 Task: Look for space in Minas, Uruguay from 8th August, 2023 to 15th August, 2023 for 9 adults in price range Rs.10000 to Rs.14000. Place can be shared room with 5 bedrooms having 9 beds and 5 bathrooms. Property type can be house, flat, guest house. Amenities needed are: wifi, TV, free parkinig on premises, gym, breakfast. Booking option can be shelf check-in. Required host language is English.
Action: Mouse moved to (432, 108)
Screenshot: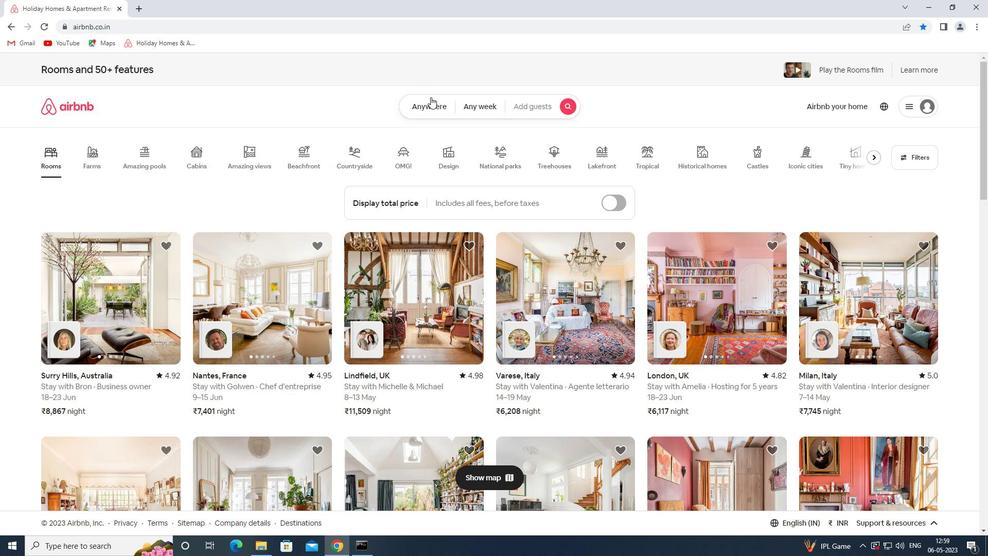 
Action: Mouse pressed left at (432, 108)
Screenshot: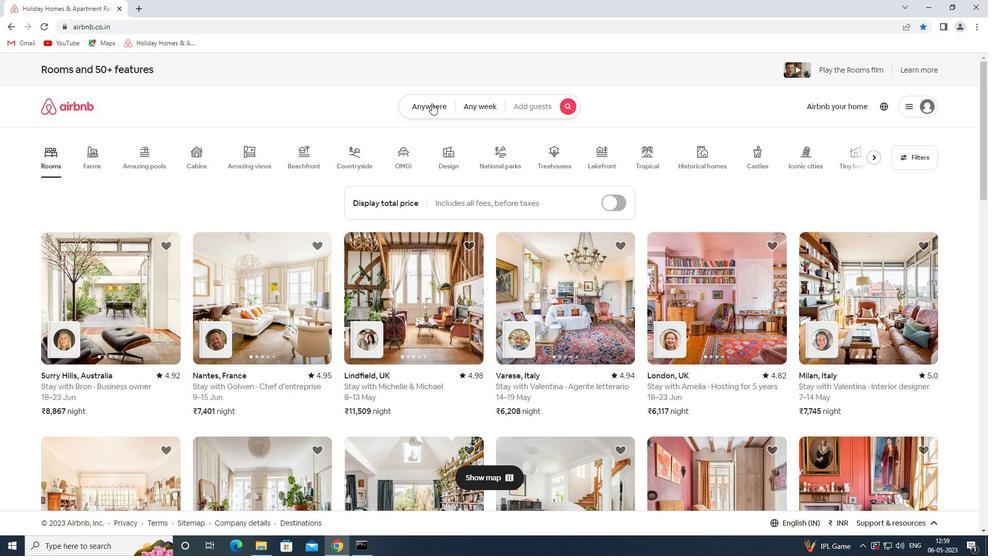 
Action: Mouse moved to (336, 150)
Screenshot: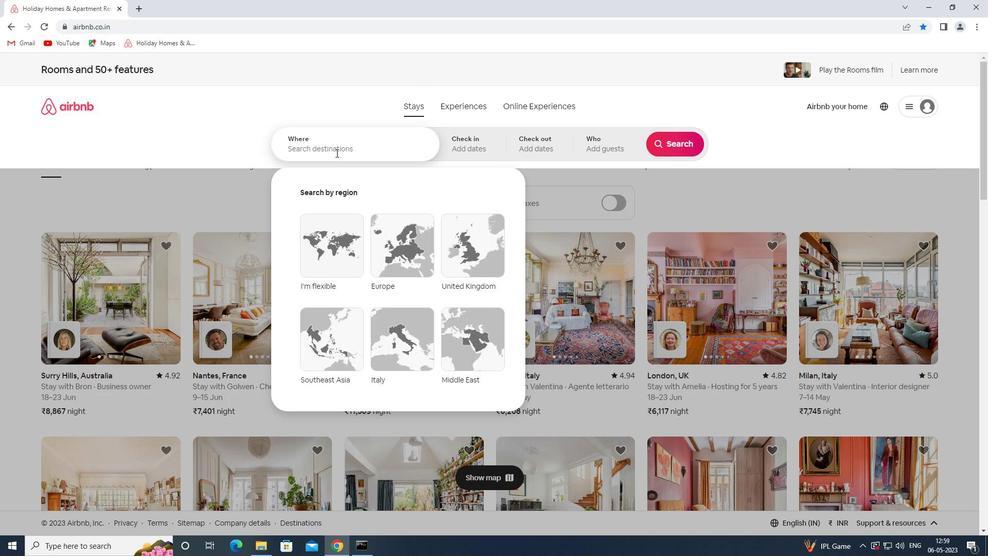 
Action: Mouse pressed left at (336, 150)
Screenshot: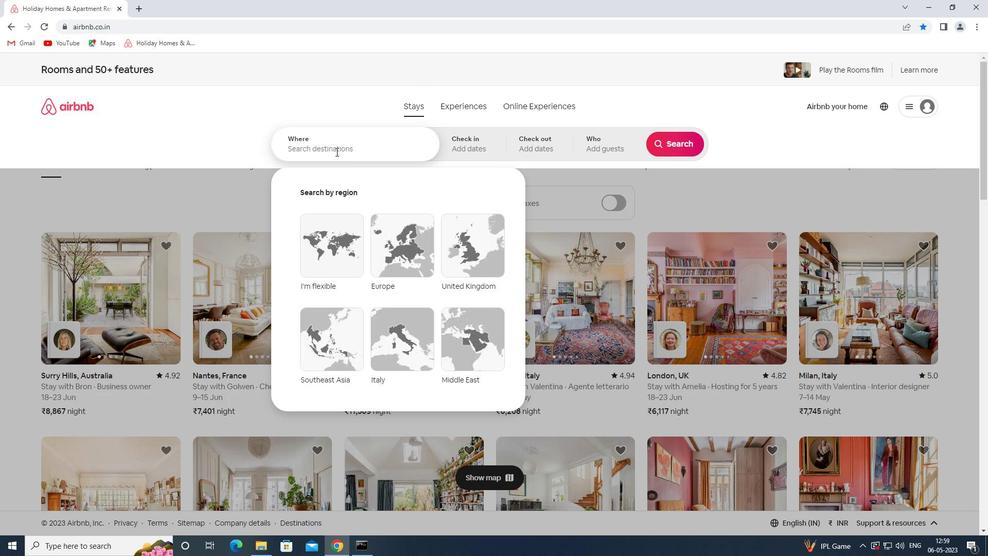 
Action: Key pressed minas<Key.space>uruguay<Key.space><Key.enter>
Screenshot: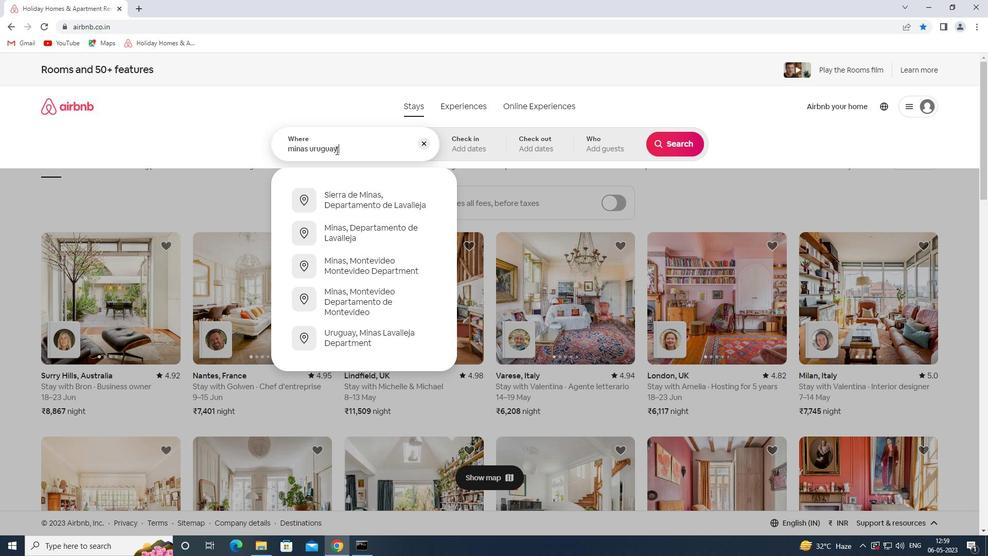 
Action: Mouse moved to (667, 217)
Screenshot: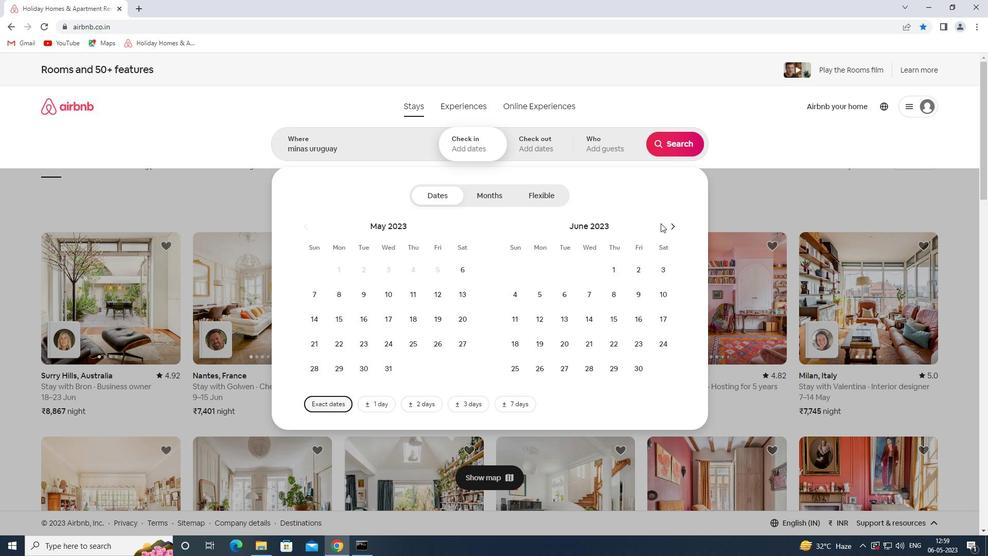 
Action: Mouse pressed left at (667, 217)
Screenshot: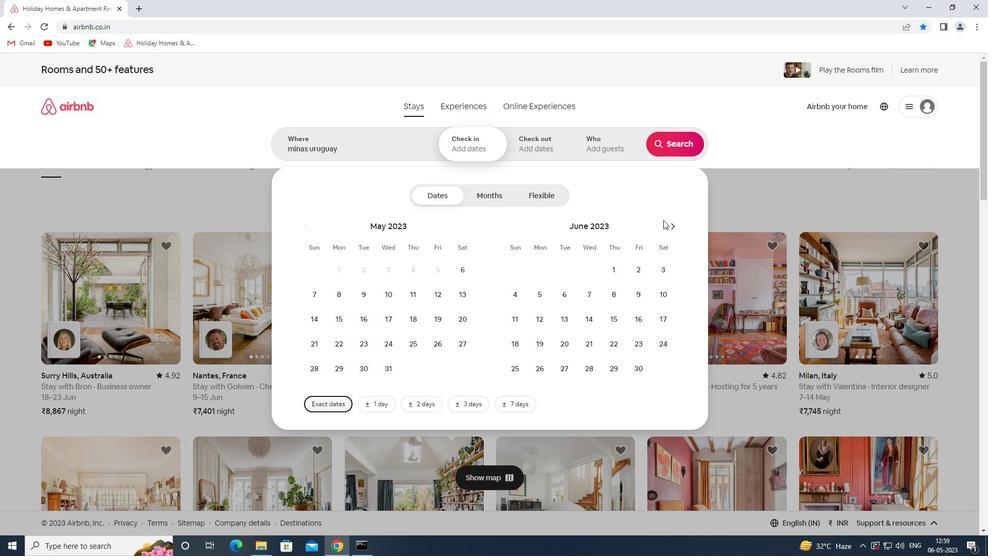 
Action: Mouse moved to (674, 223)
Screenshot: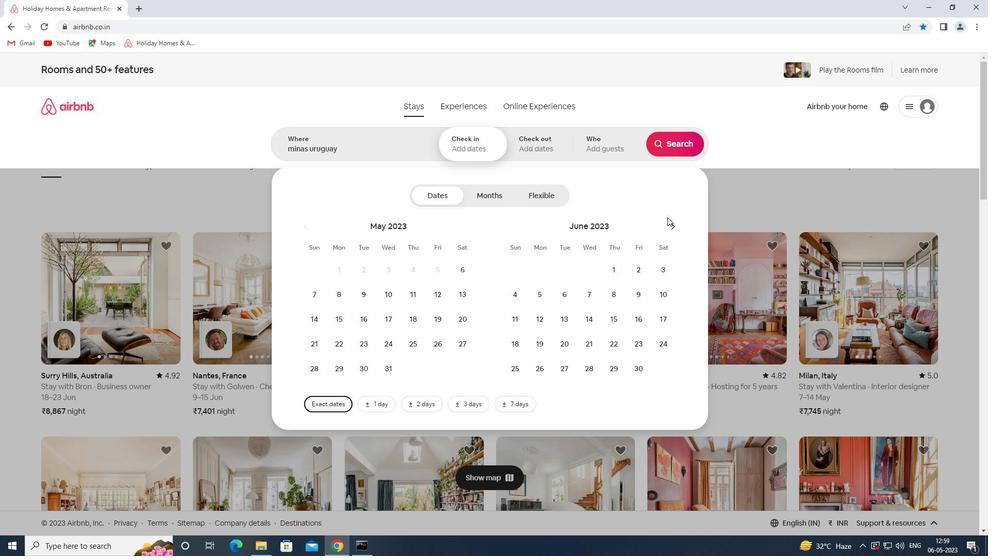 
Action: Mouse pressed left at (674, 223)
Screenshot: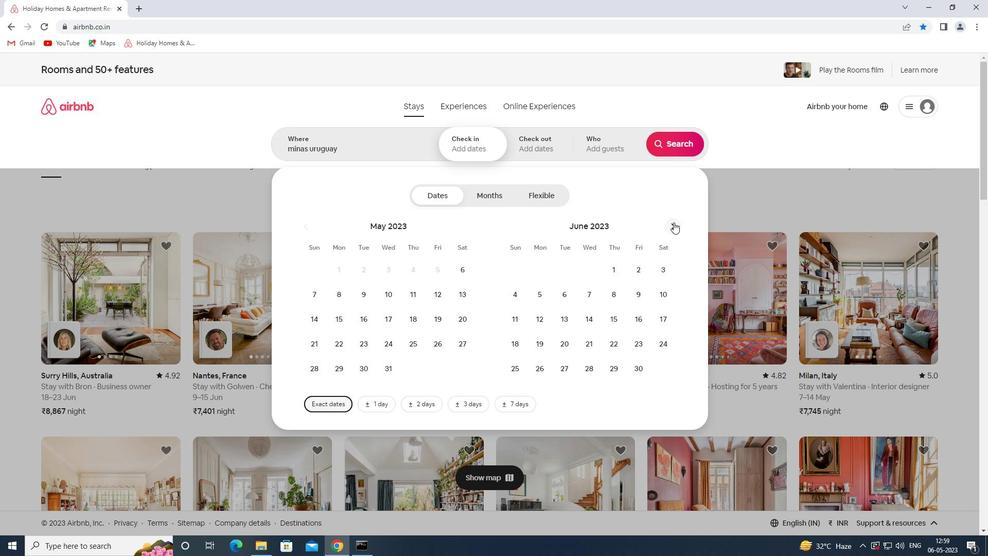 
Action: Mouse pressed left at (674, 223)
Screenshot: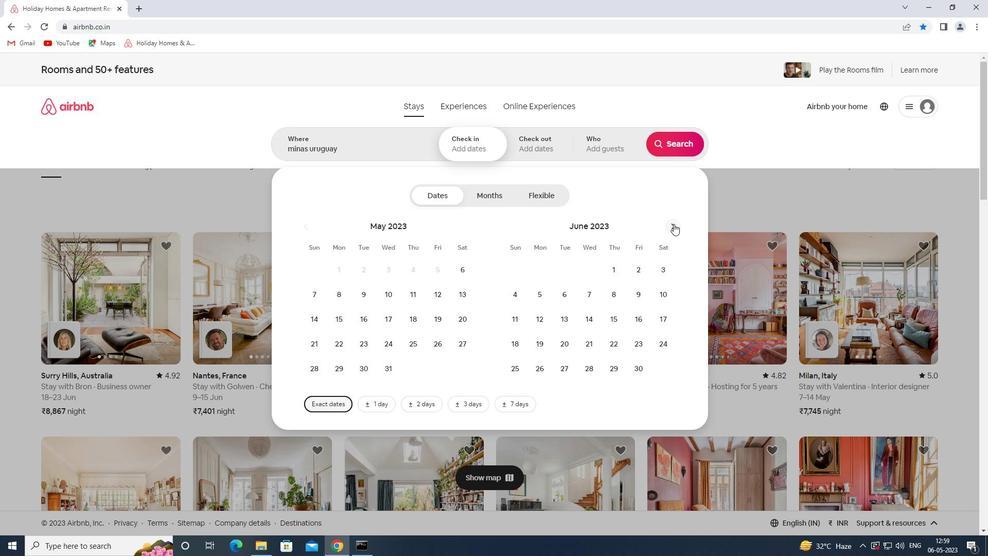 
Action: Mouse moved to (567, 298)
Screenshot: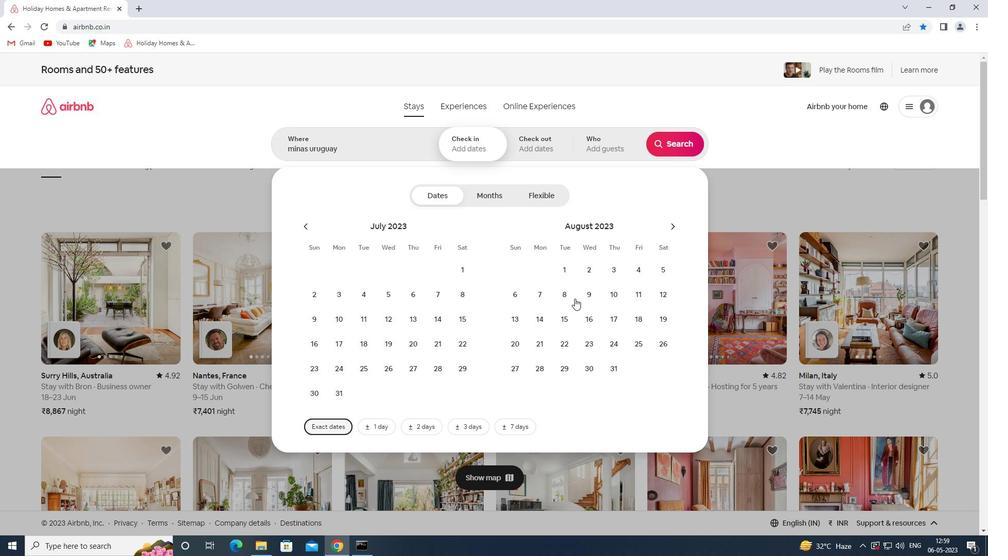 
Action: Mouse pressed left at (567, 298)
Screenshot: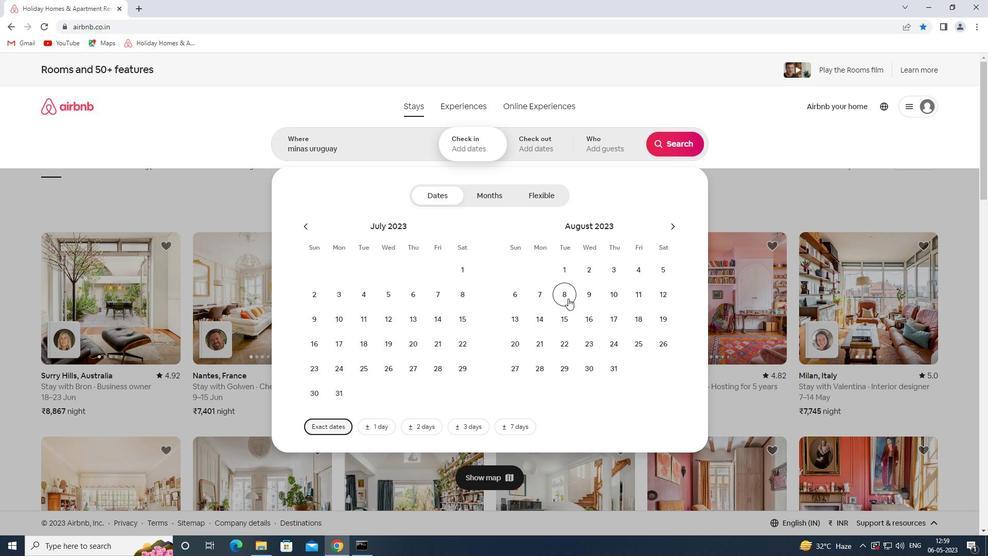 
Action: Mouse moved to (571, 321)
Screenshot: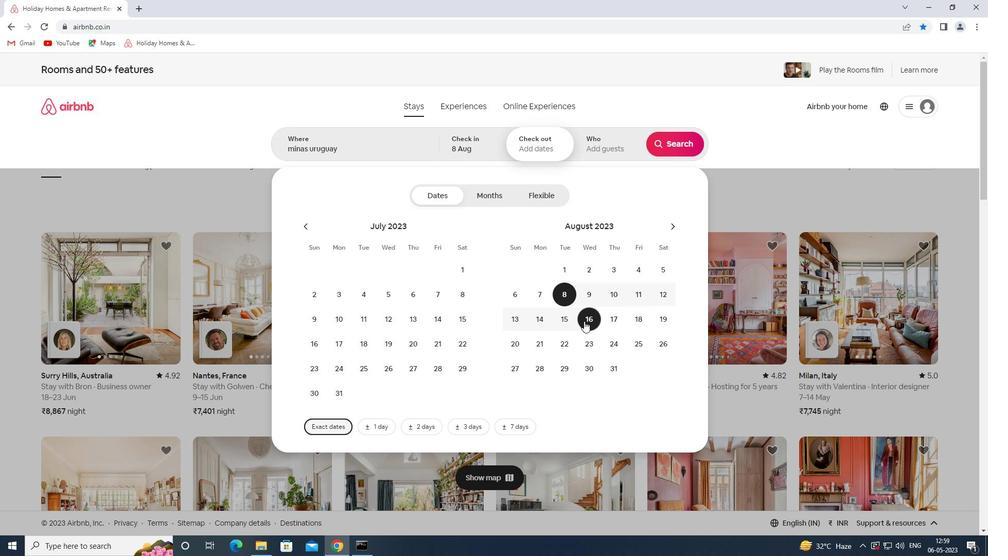 
Action: Mouse pressed left at (571, 321)
Screenshot: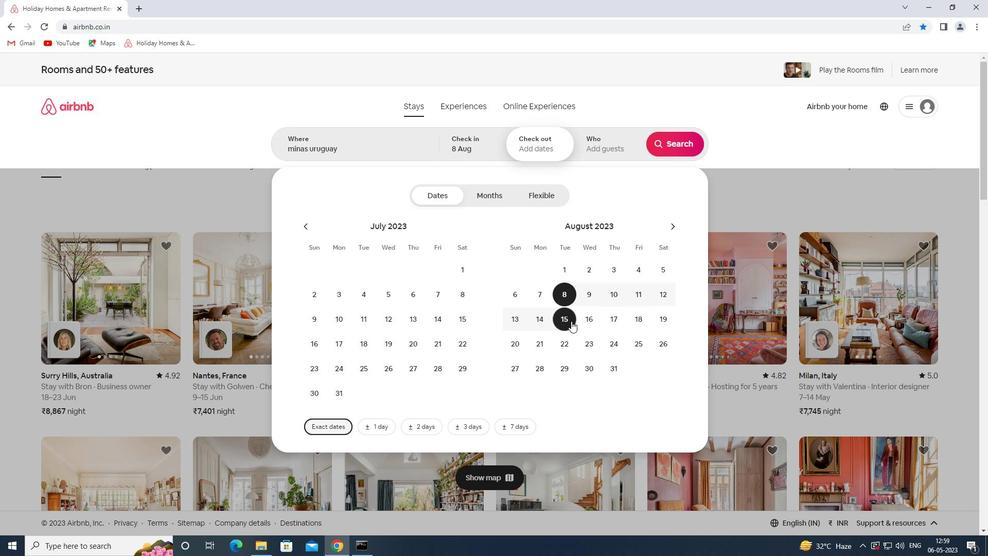 
Action: Mouse moved to (610, 149)
Screenshot: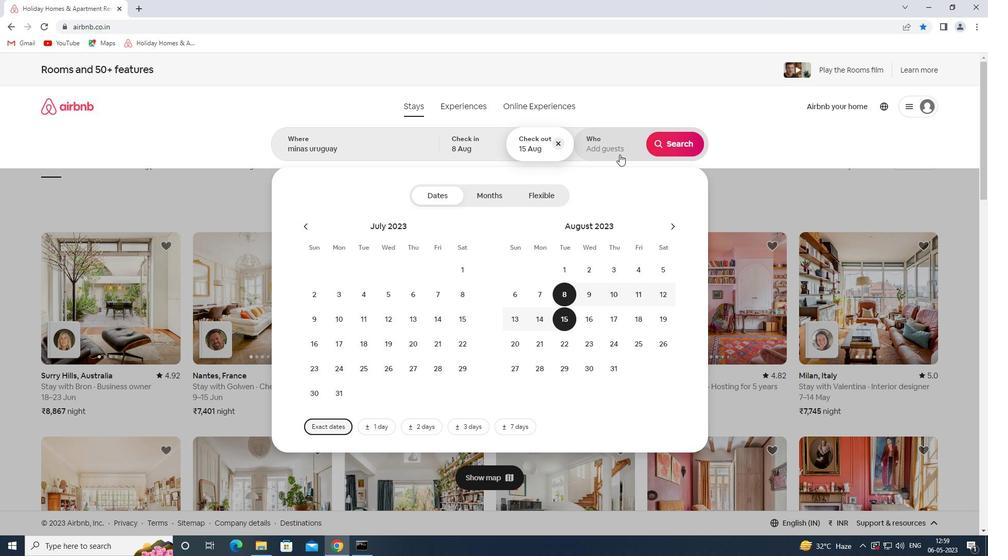 
Action: Mouse pressed left at (610, 149)
Screenshot: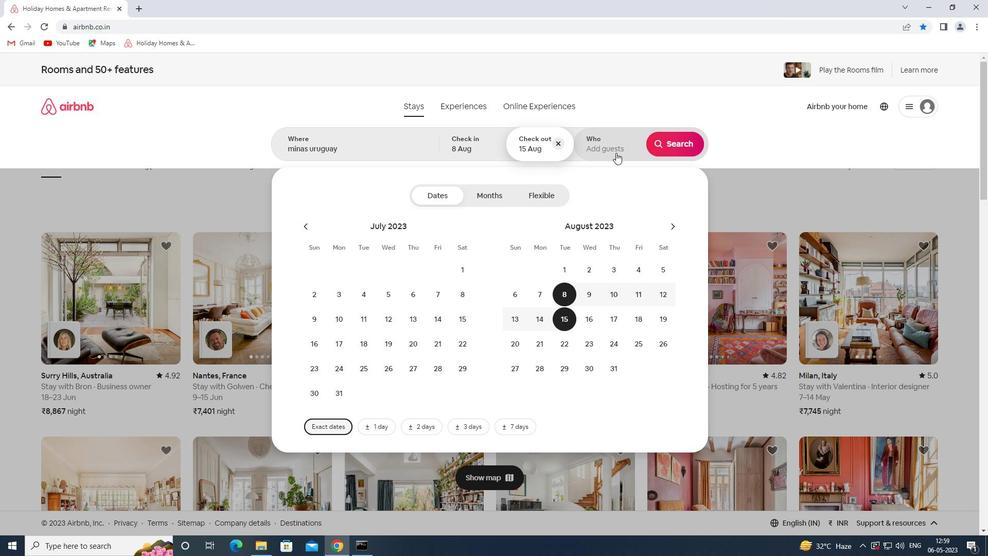 
Action: Mouse moved to (678, 204)
Screenshot: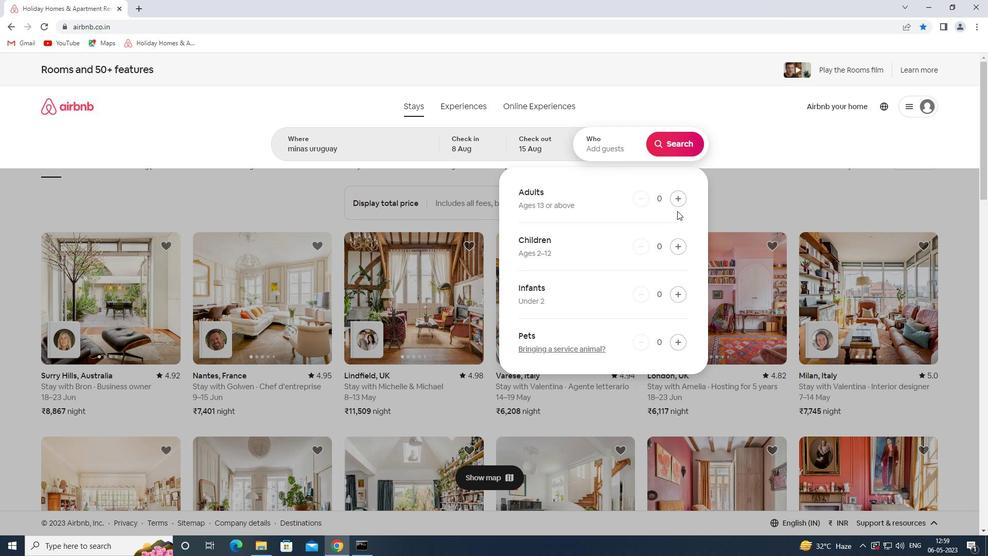 
Action: Mouse pressed left at (678, 204)
Screenshot: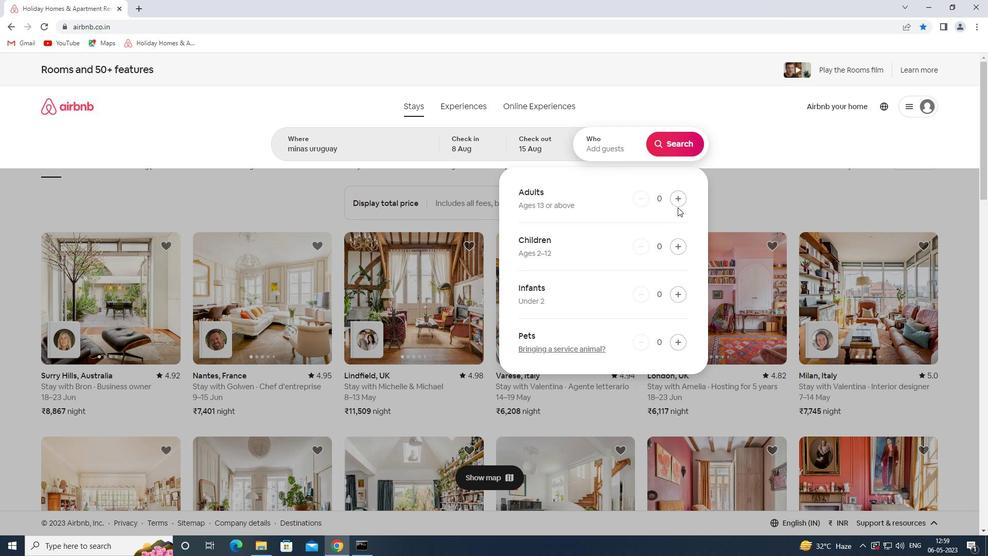 
Action: Mouse moved to (679, 203)
Screenshot: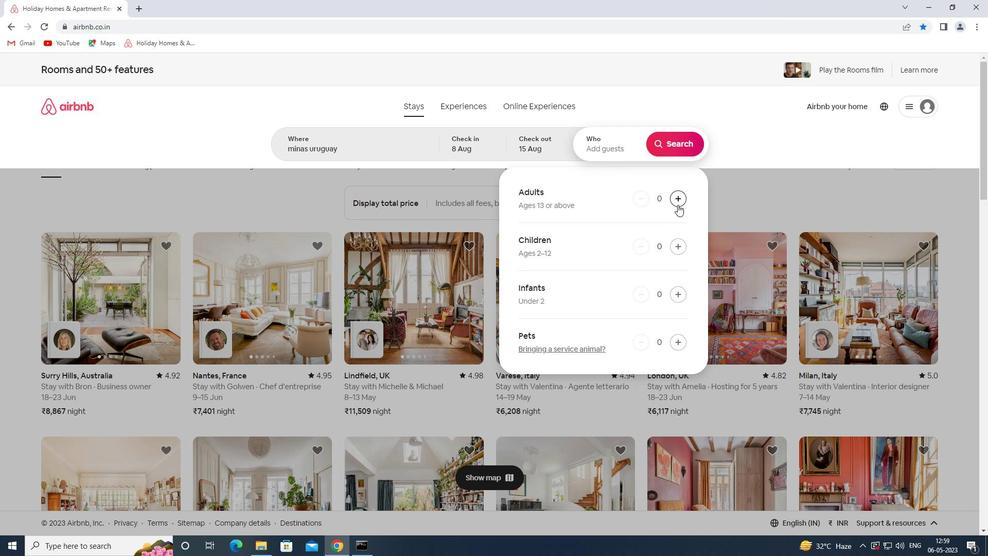 
Action: Mouse pressed left at (679, 203)
Screenshot: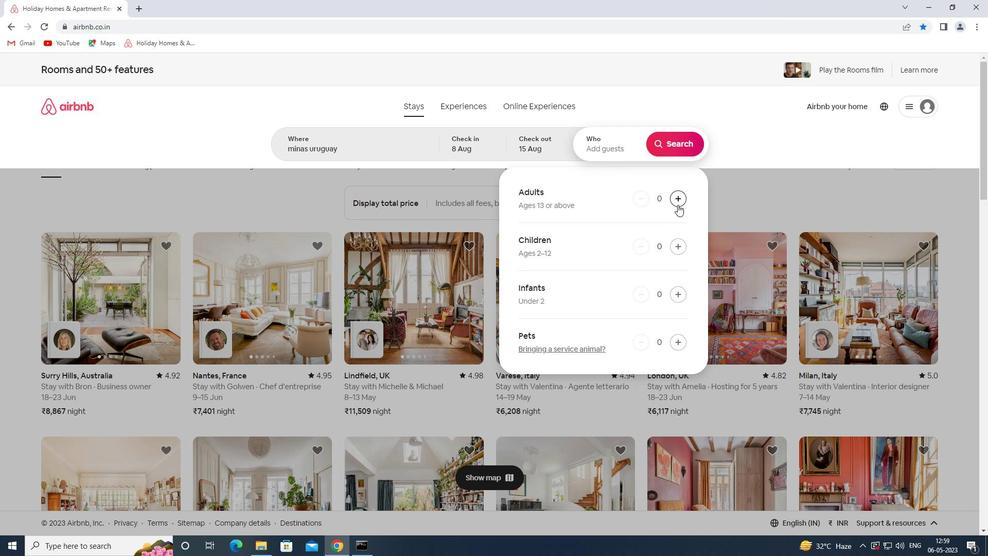 
Action: Mouse pressed left at (679, 203)
Screenshot: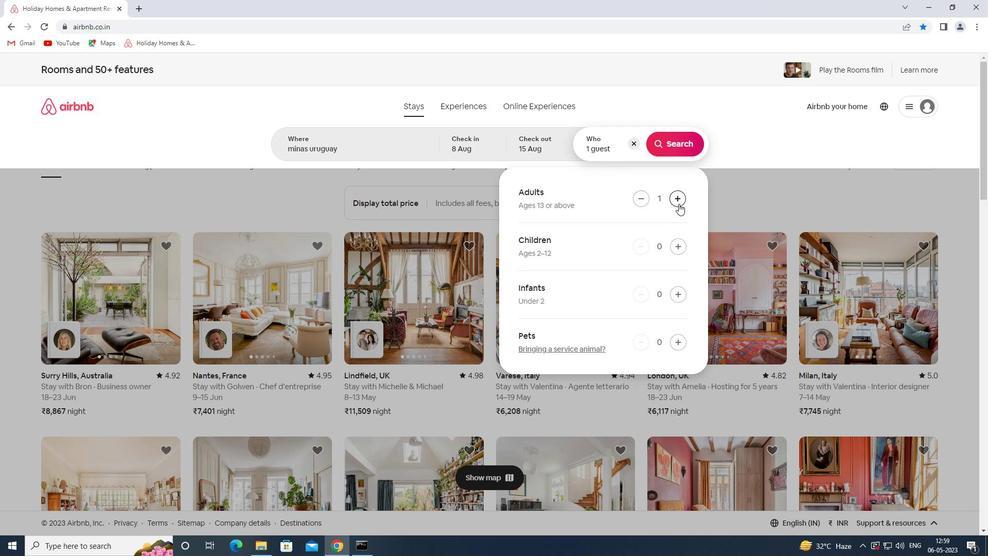 
Action: Mouse pressed left at (679, 203)
Screenshot: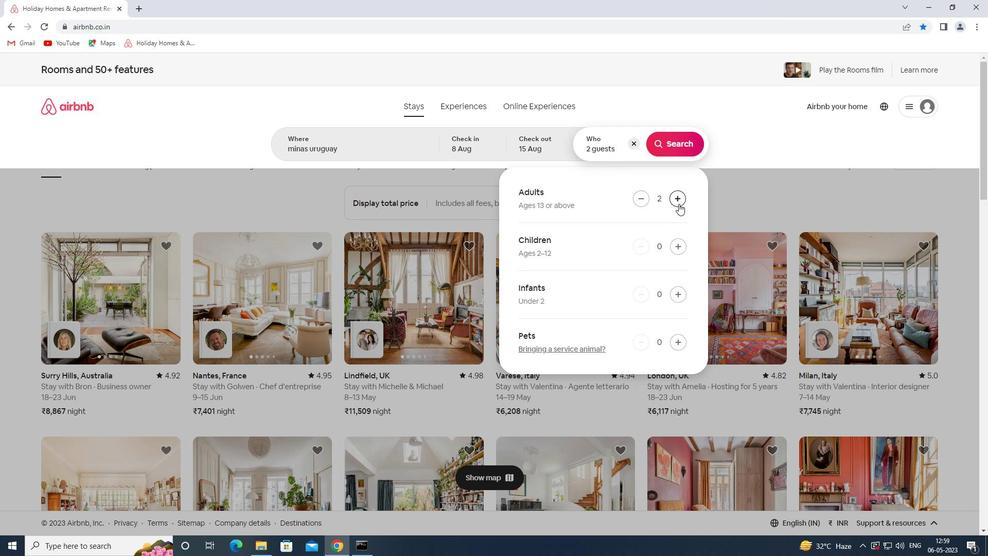 
Action: Mouse pressed left at (679, 203)
Screenshot: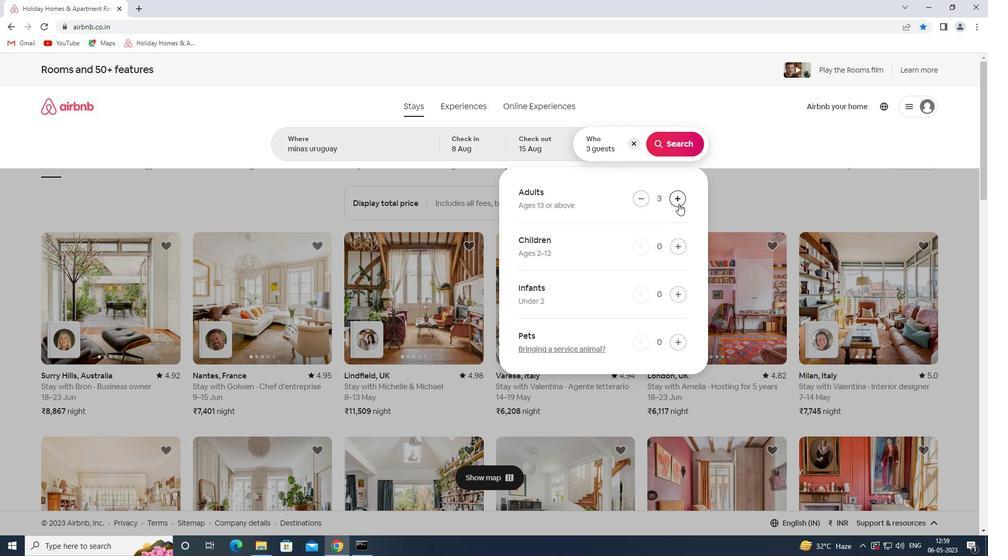 
Action: Mouse pressed left at (679, 203)
Screenshot: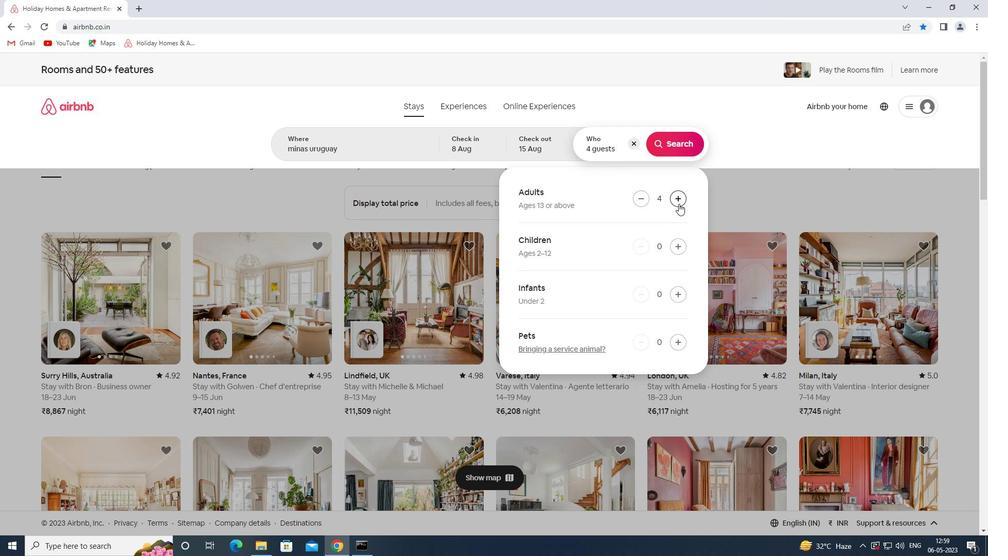 
Action: Mouse pressed left at (679, 203)
Screenshot: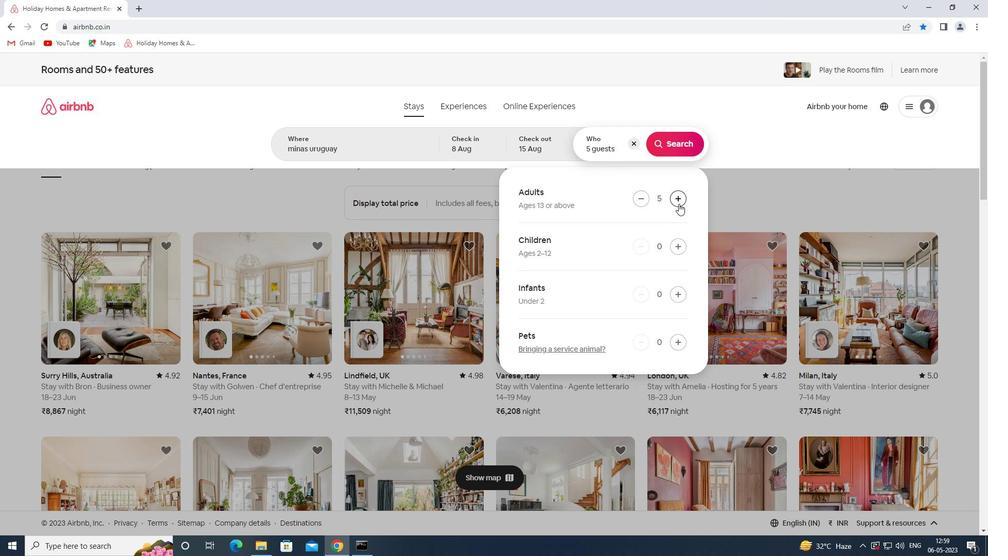 
Action: Mouse pressed left at (679, 203)
Screenshot: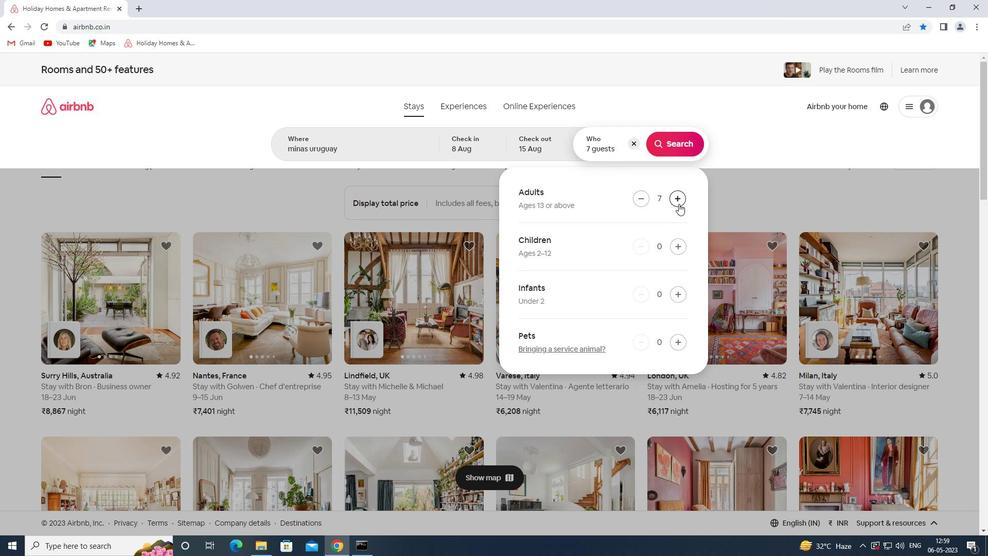 
Action: Mouse pressed left at (679, 203)
Screenshot: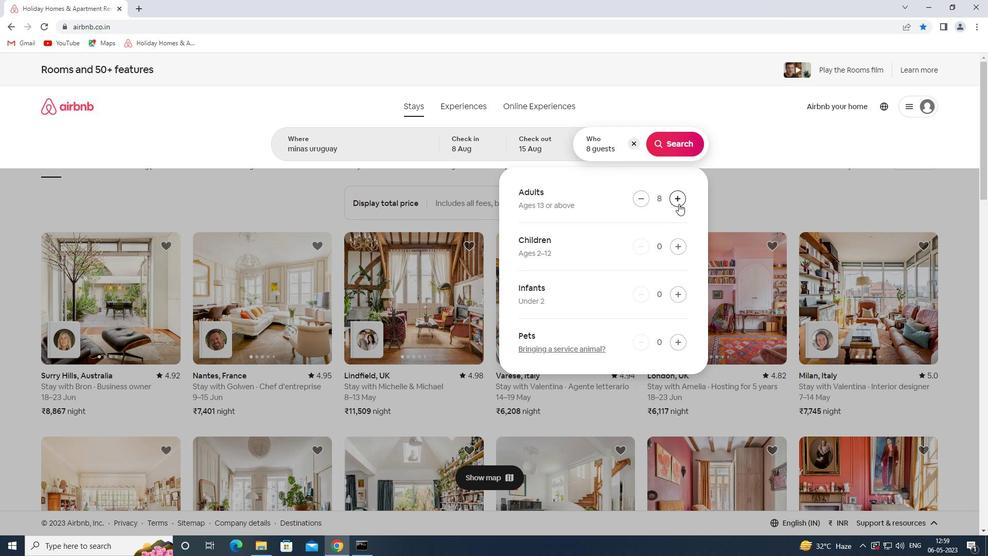 
Action: Mouse moved to (678, 144)
Screenshot: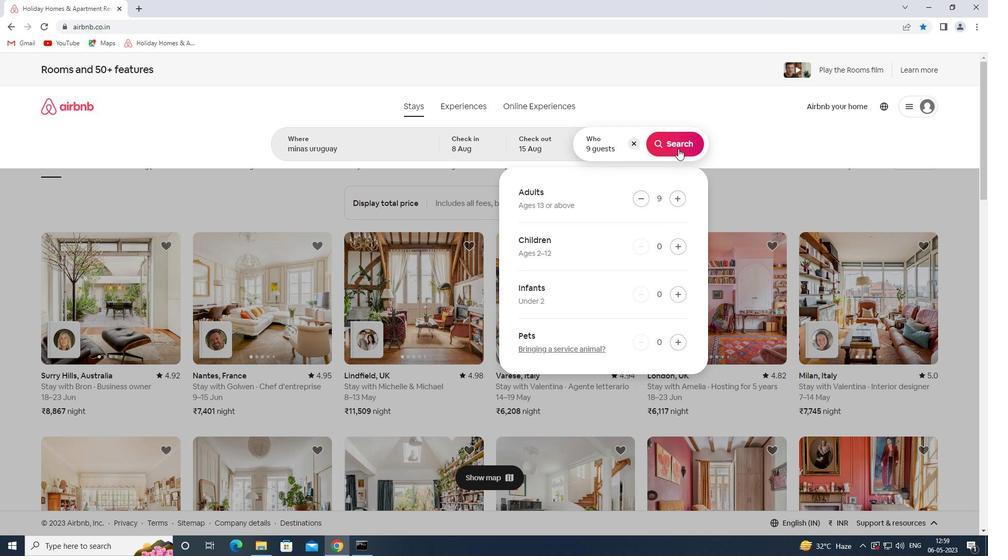 
Action: Mouse pressed left at (678, 144)
Screenshot: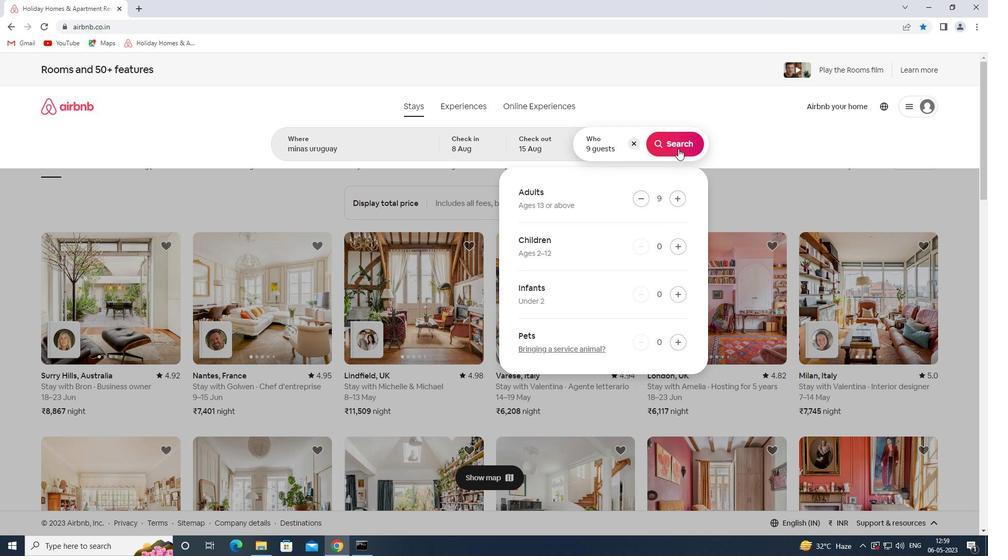 
Action: Mouse moved to (951, 116)
Screenshot: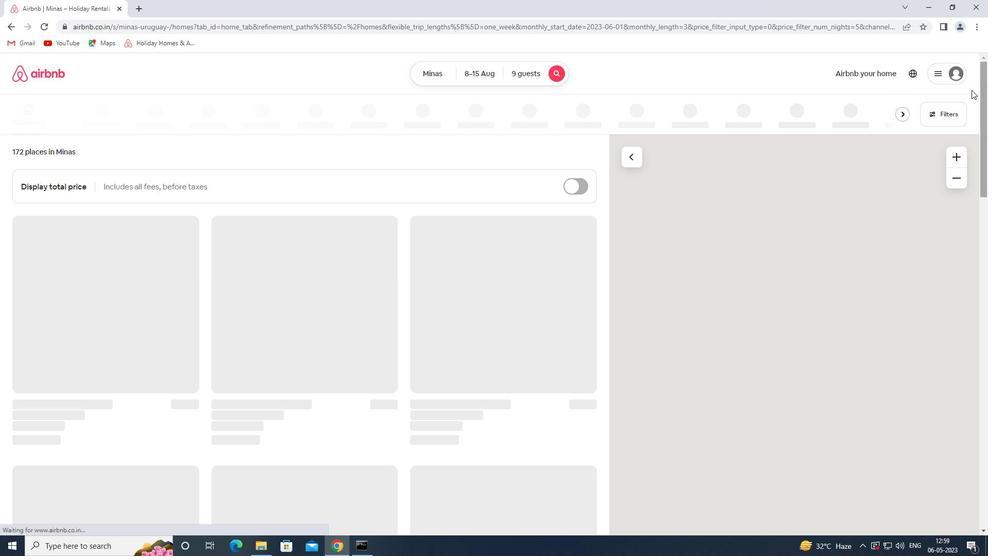 
Action: Mouse pressed left at (951, 116)
Screenshot: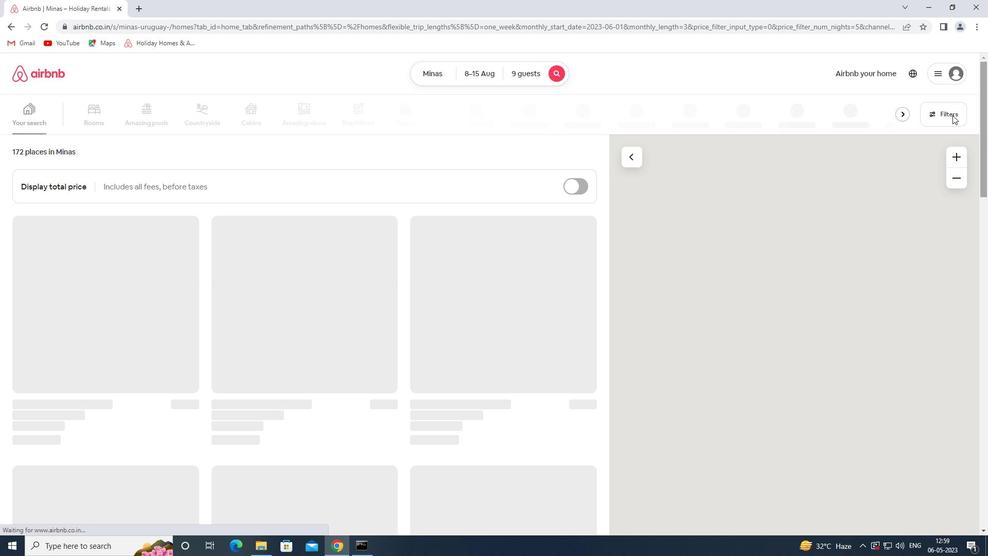 
Action: Mouse moved to (352, 366)
Screenshot: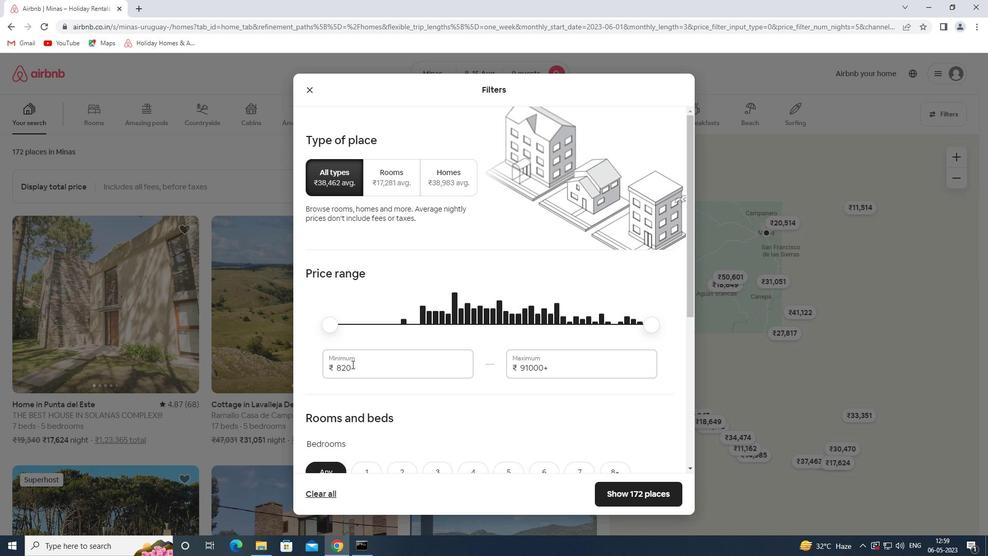 
Action: Mouse pressed left at (352, 366)
Screenshot: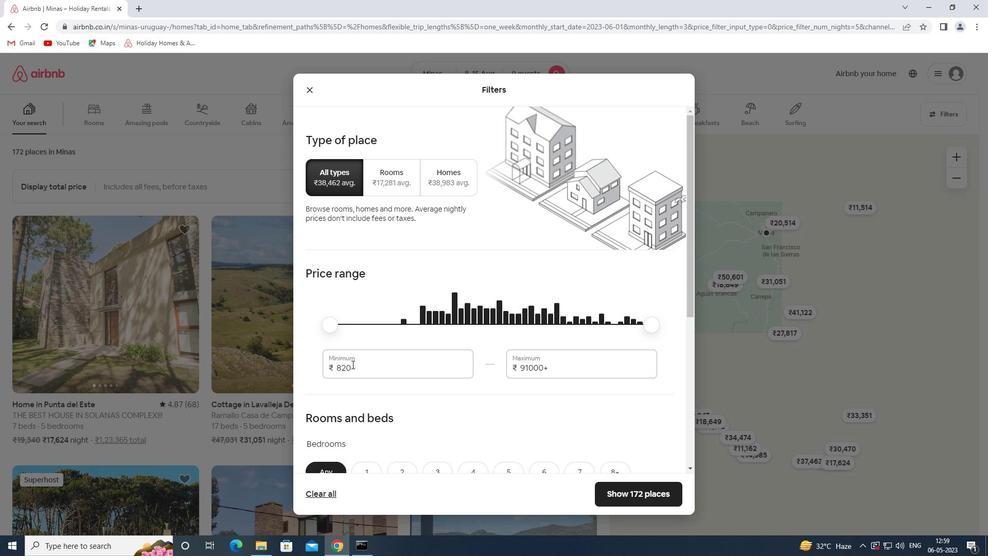 
Action: Mouse pressed left at (352, 366)
Screenshot: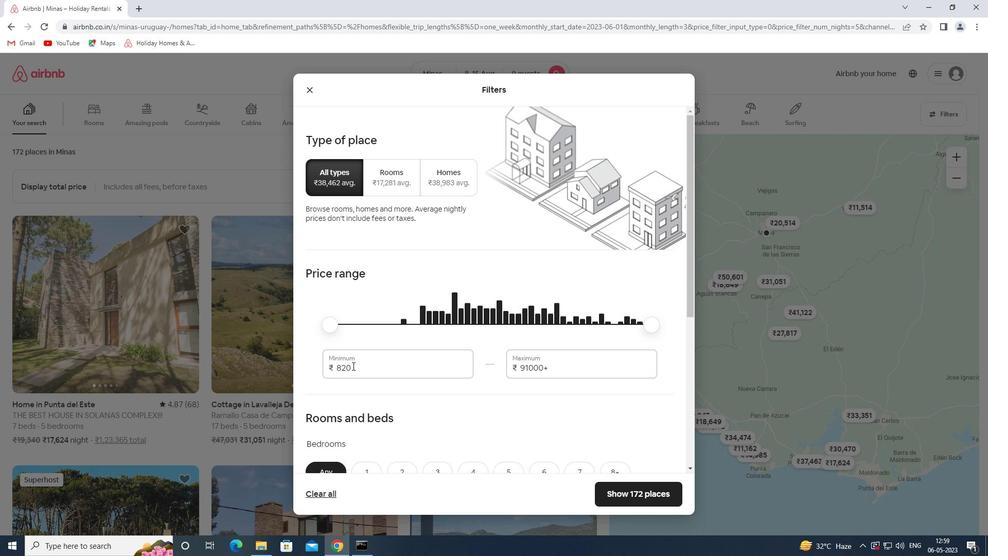 
Action: Key pressed 10000<Key.tab>14000
Screenshot: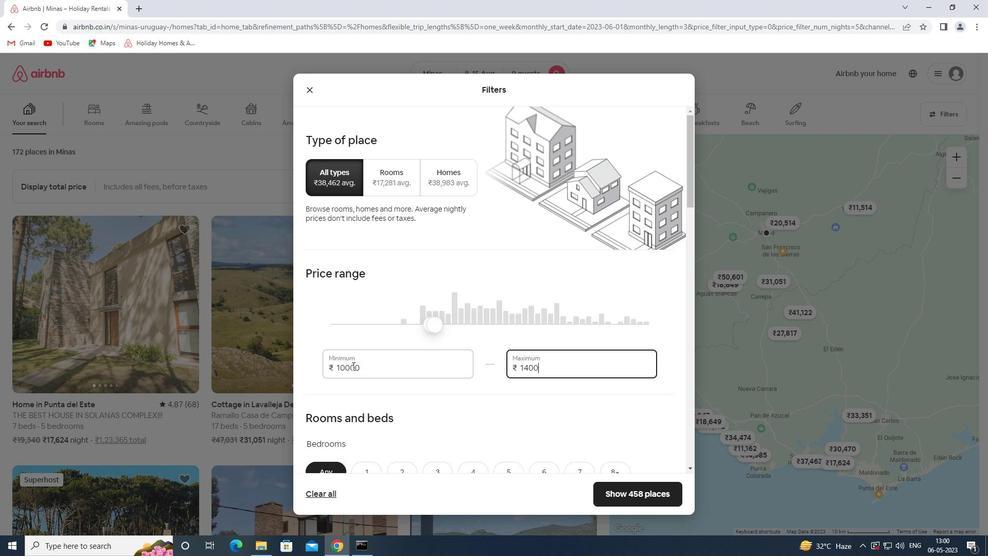 
Action: Mouse moved to (432, 409)
Screenshot: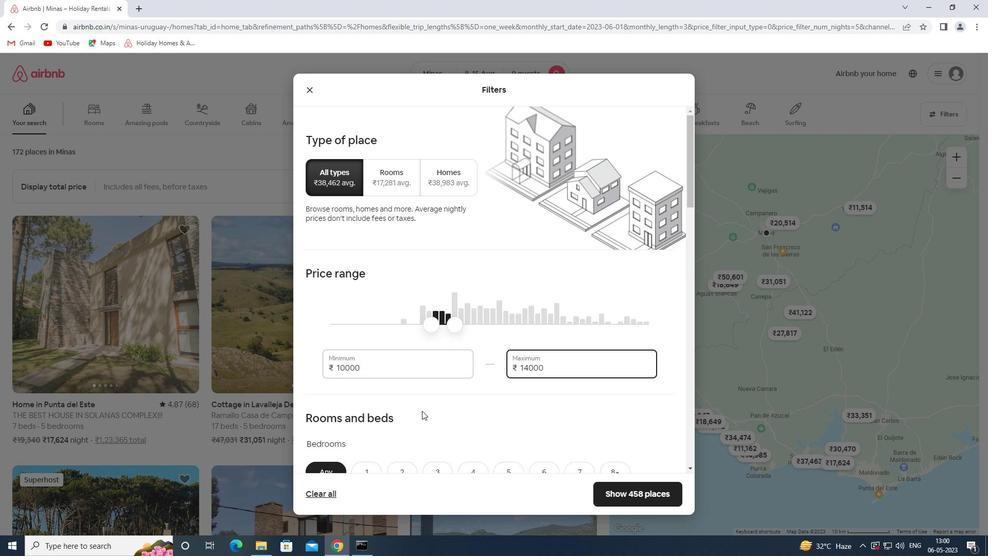 
Action: Mouse scrolled (432, 409) with delta (0, 0)
Screenshot: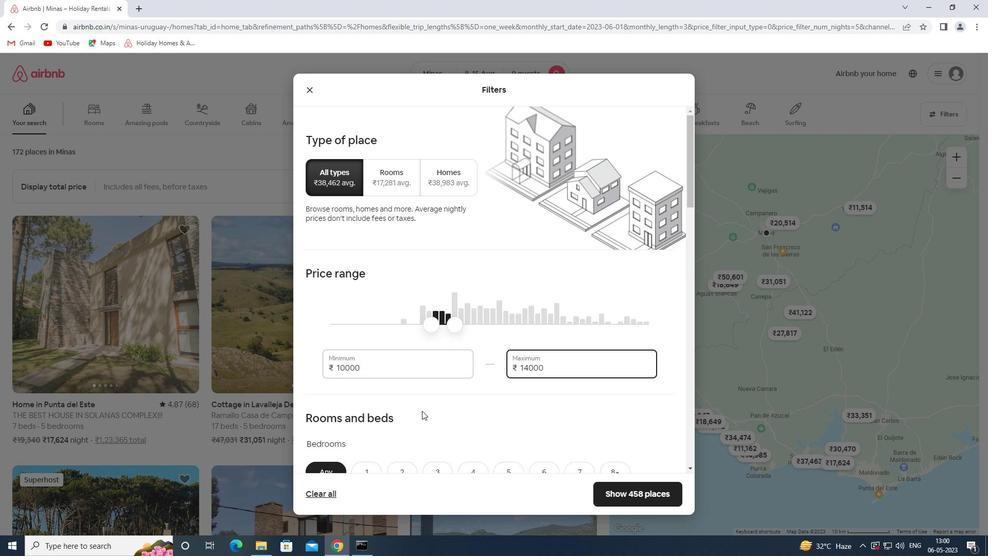 
Action: Mouse moved to (438, 406)
Screenshot: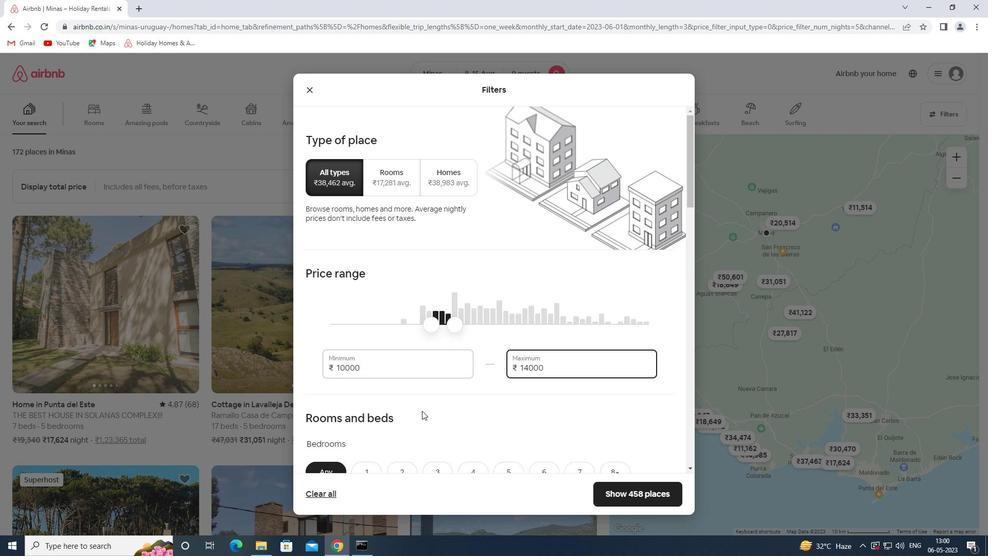 
Action: Mouse scrolled (438, 406) with delta (0, 0)
Screenshot: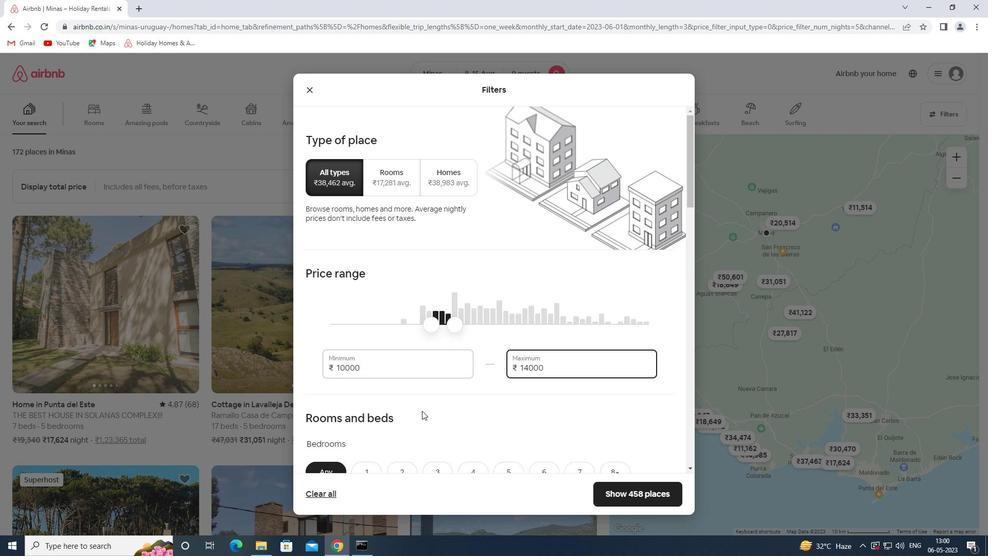 
Action: Mouse moved to (441, 406)
Screenshot: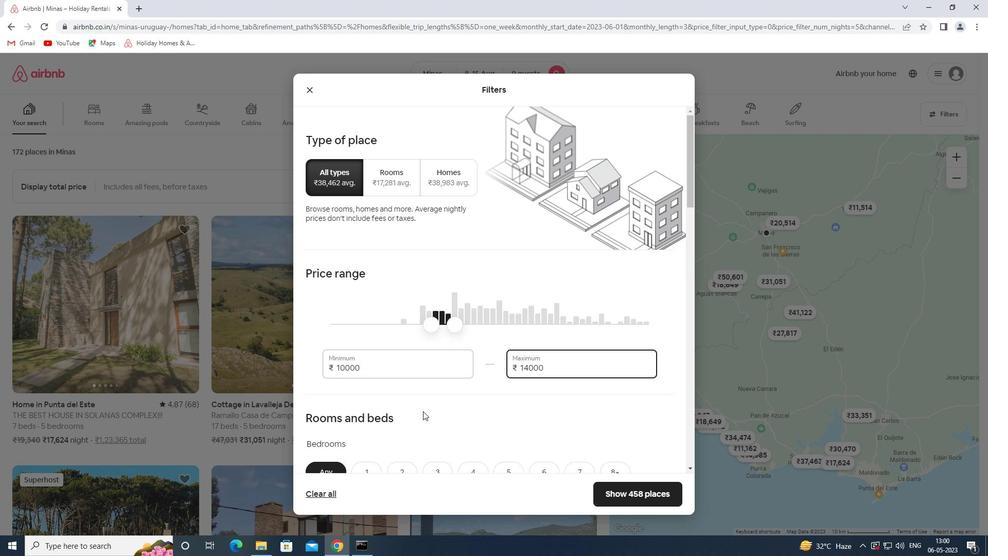 
Action: Mouse scrolled (441, 405) with delta (0, 0)
Screenshot: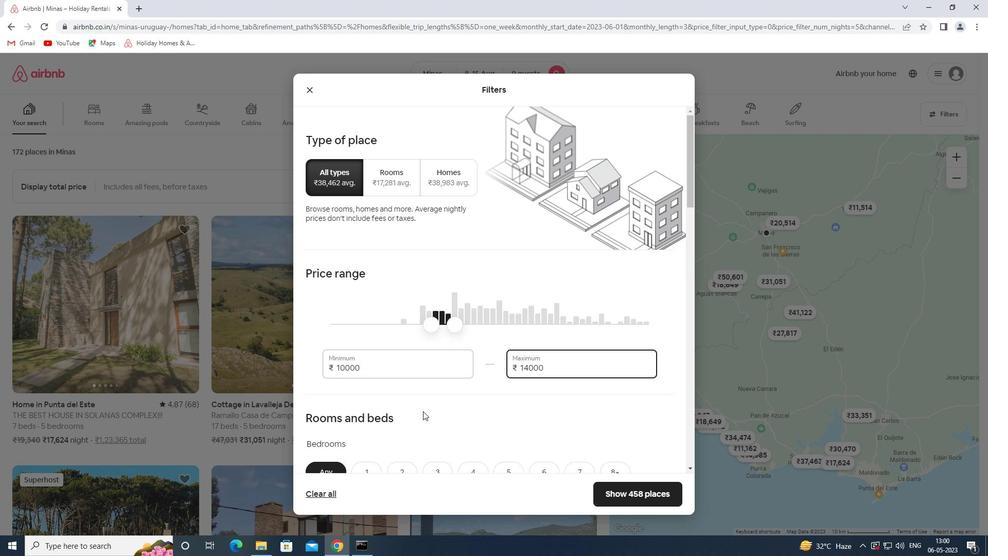 
Action: Mouse moved to (505, 318)
Screenshot: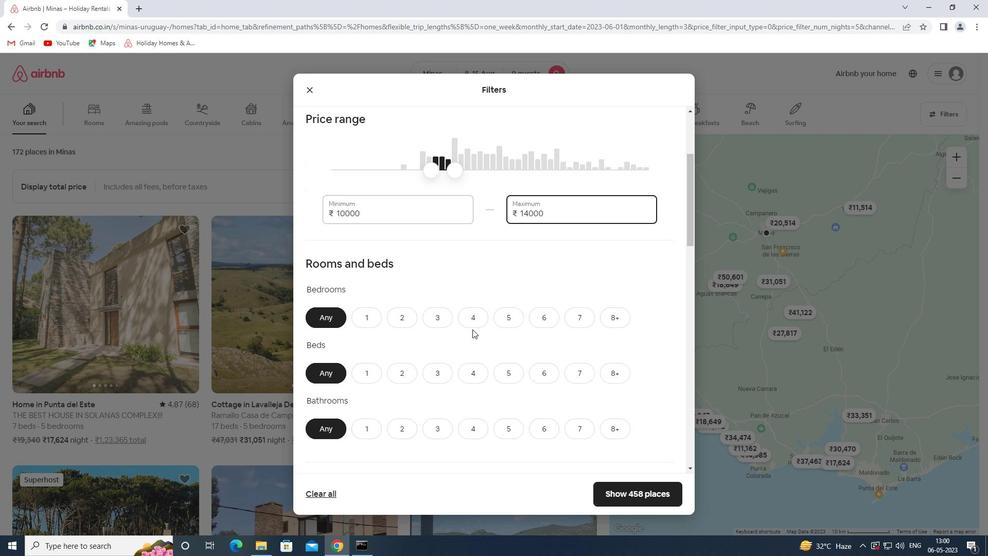 
Action: Mouse pressed left at (505, 318)
Screenshot: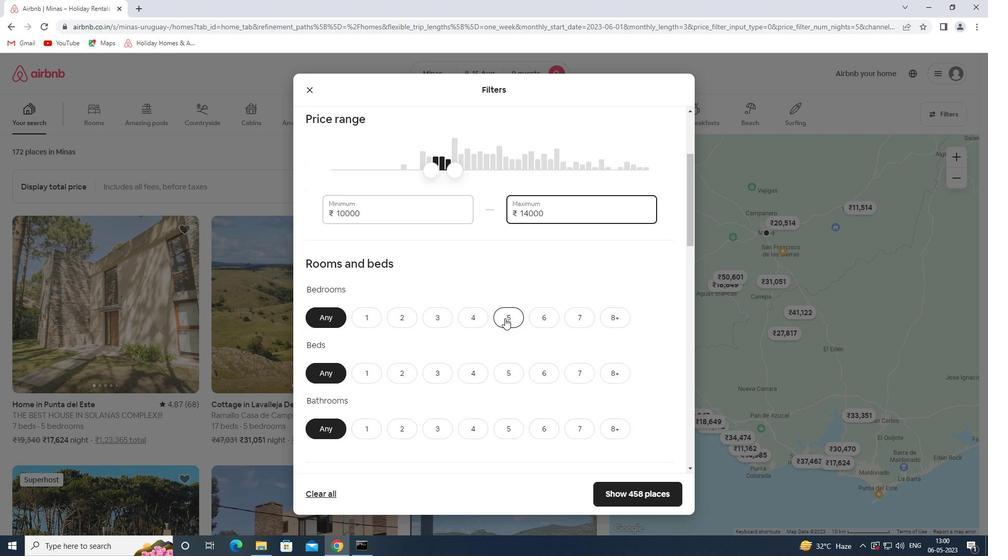 
Action: Mouse moved to (615, 372)
Screenshot: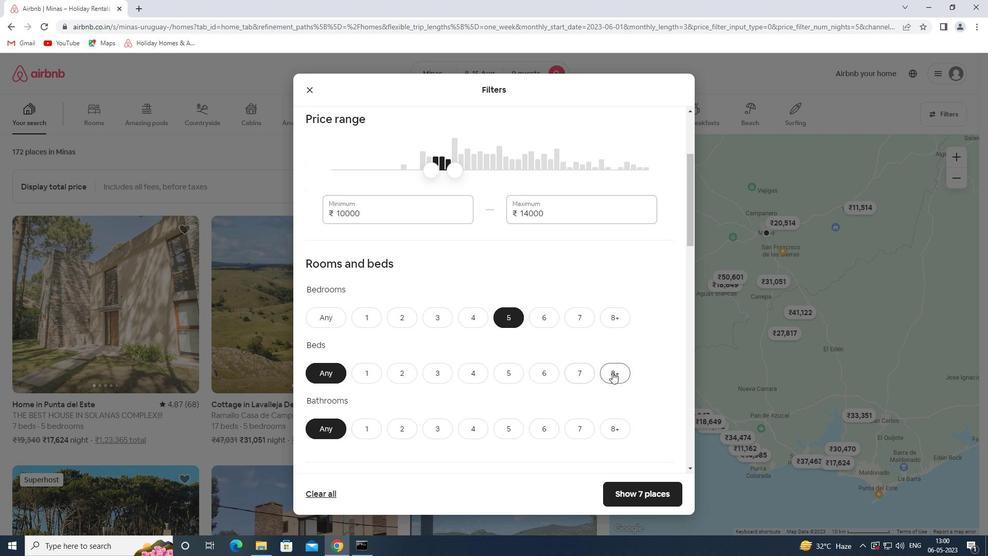 
Action: Mouse pressed left at (615, 372)
Screenshot: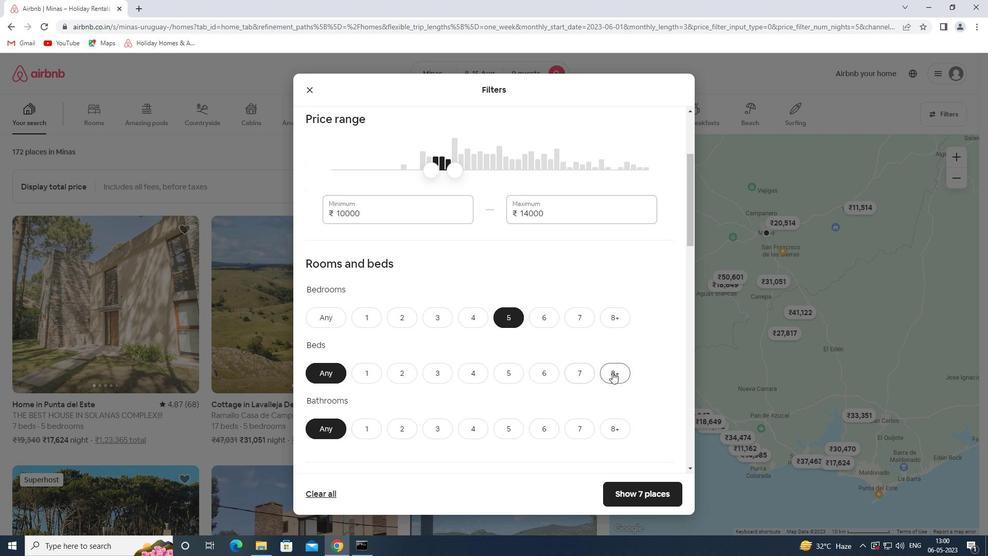 
Action: Mouse moved to (509, 428)
Screenshot: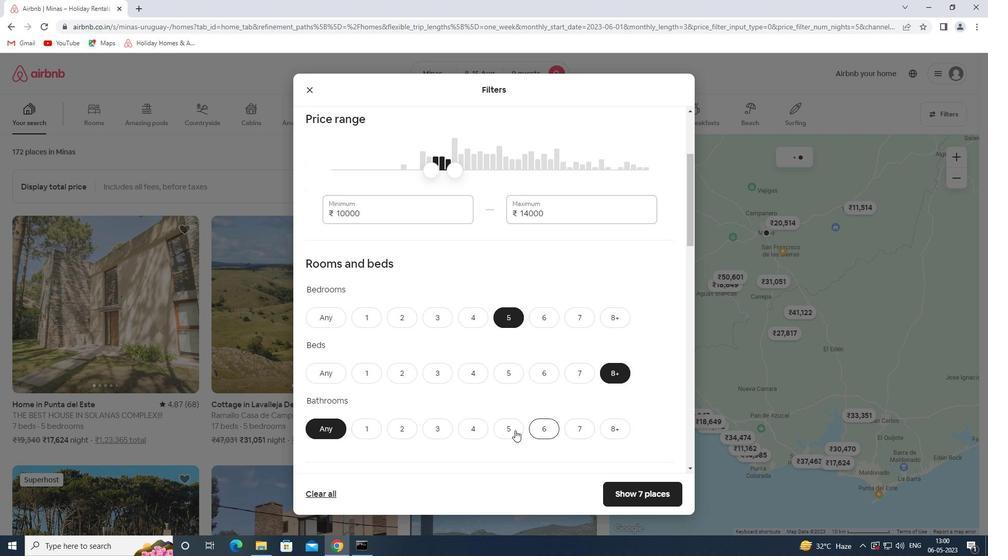 
Action: Mouse pressed left at (509, 428)
Screenshot: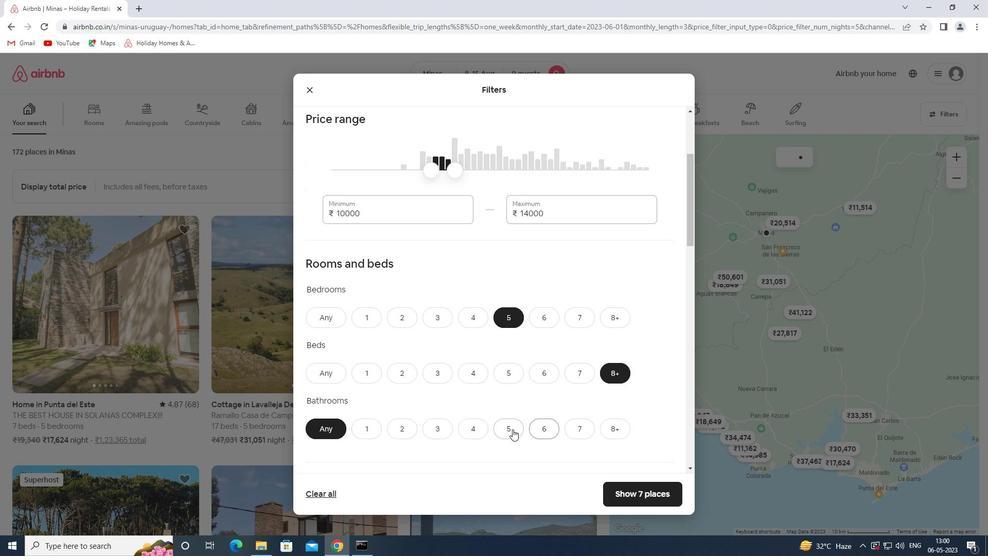 
Action: Mouse moved to (523, 369)
Screenshot: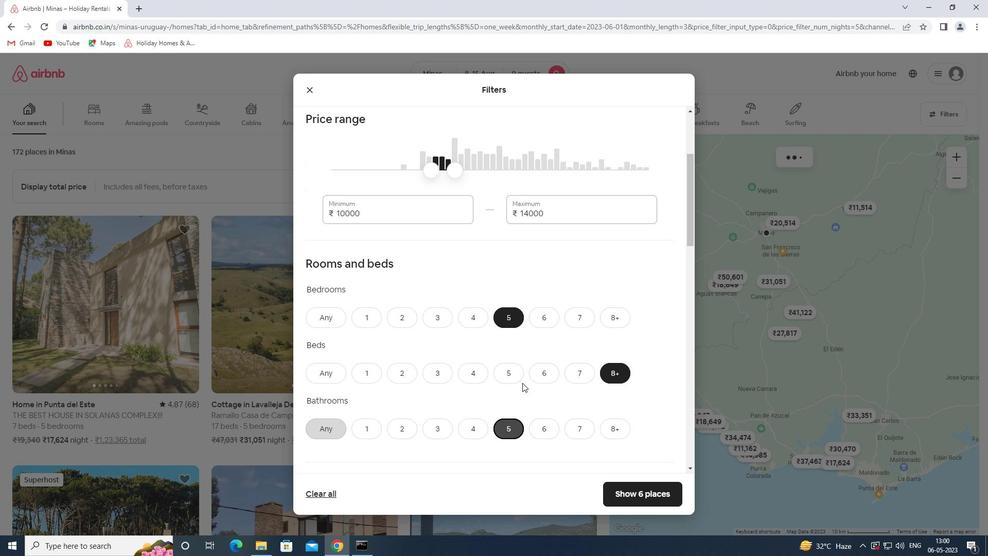 
Action: Mouse scrolled (523, 368) with delta (0, 0)
Screenshot: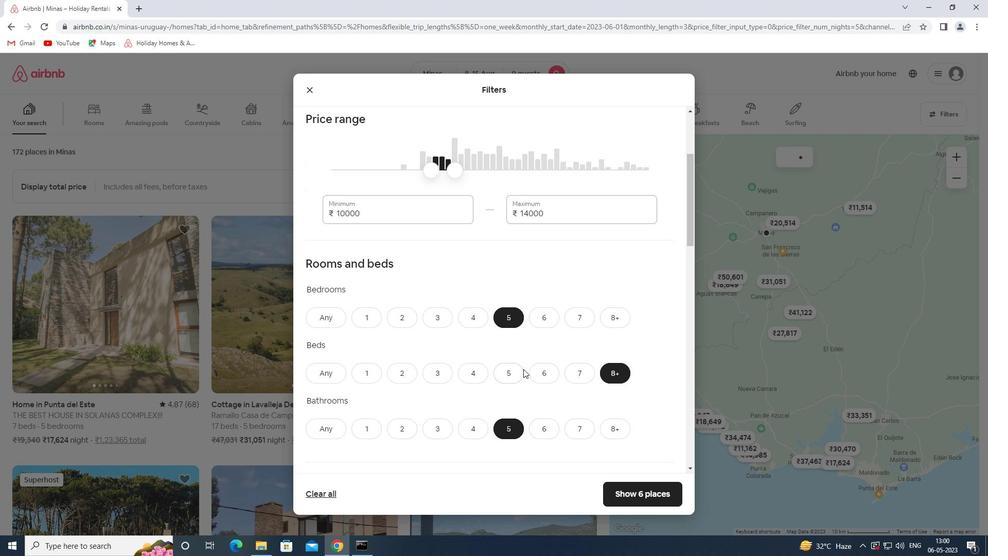 
Action: Mouse scrolled (523, 368) with delta (0, 0)
Screenshot: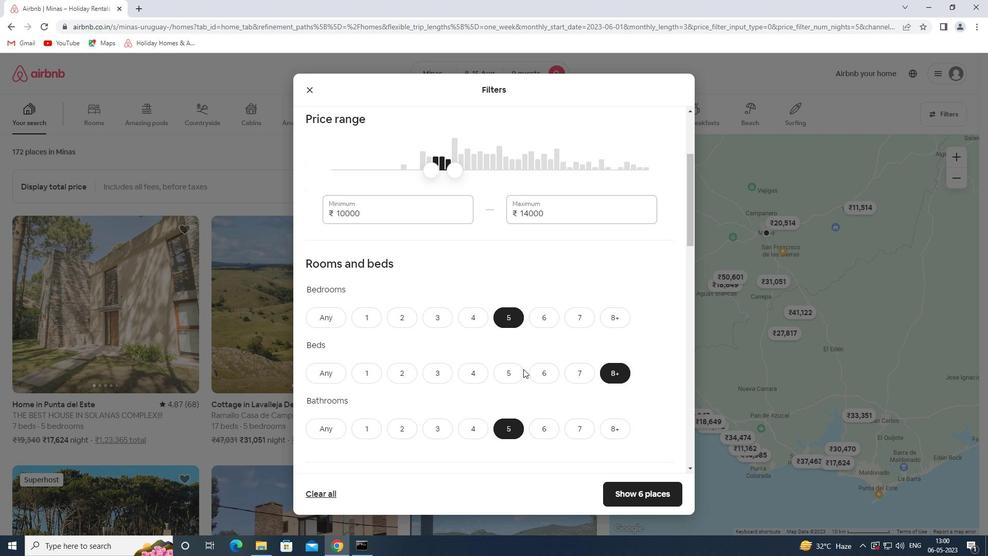 
Action: Mouse scrolled (523, 368) with delta (0, 0)
Screenshot: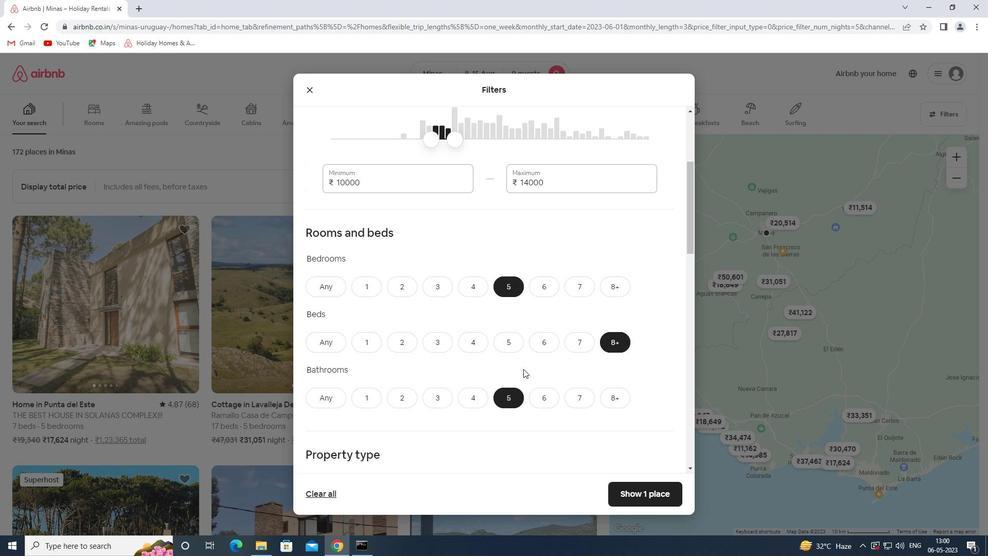 
Action: Mouse moved to (513, 366)
Screenshot: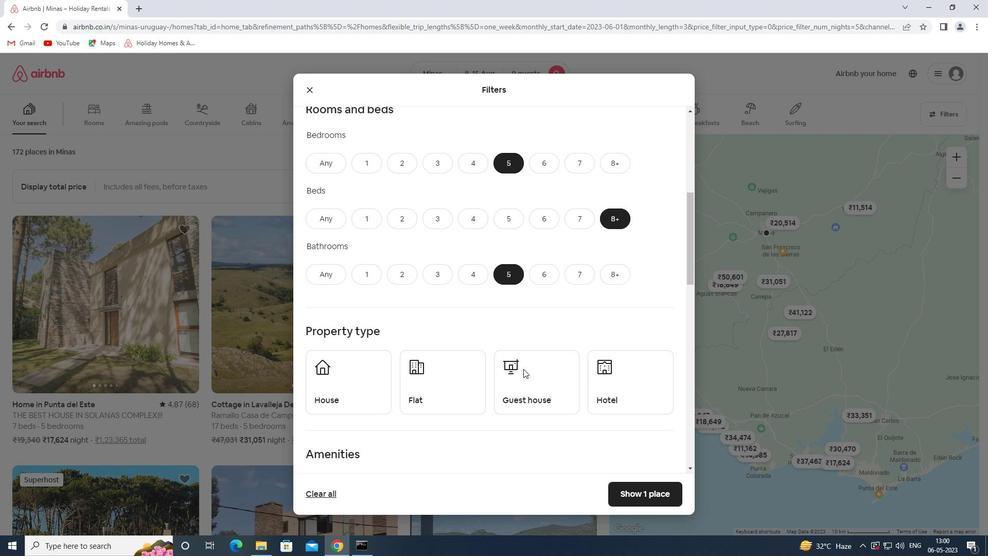 
Action: Mouse scrolled (513, 365) with delta (0, 0)
Screenshot: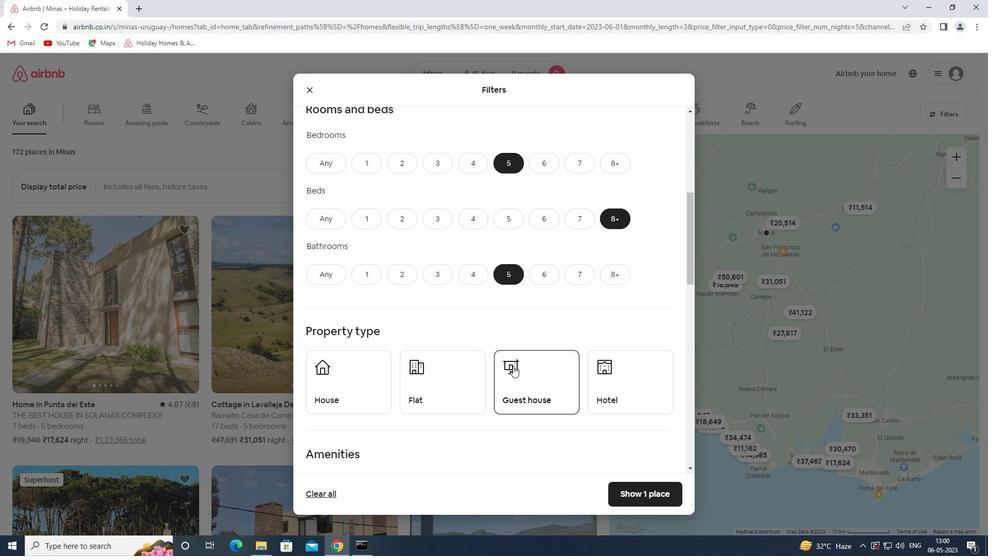 
Action: Mouse scrolled (513, 365) with delta (0, 0)
Screenshot: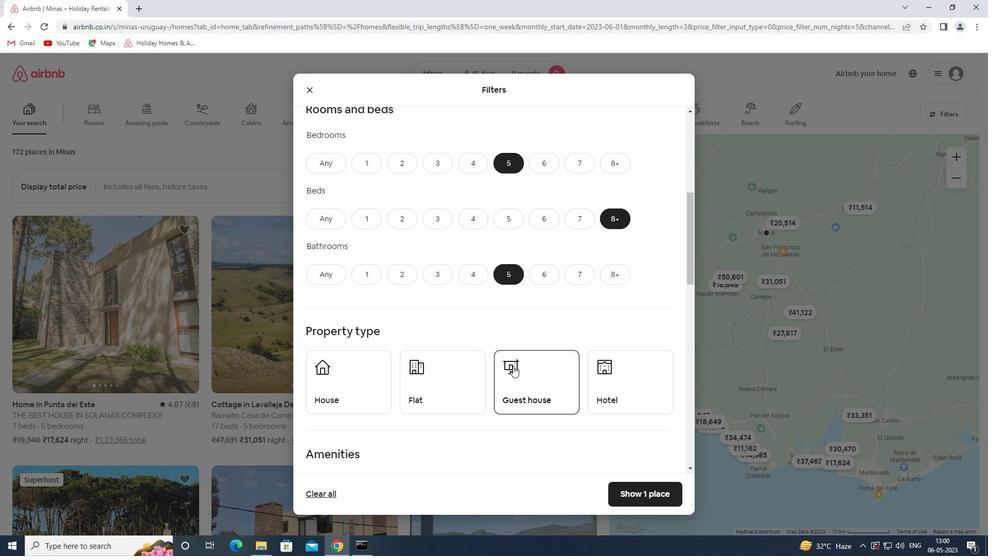 
Action: Mouse moved to (367, 296)
Screenshot: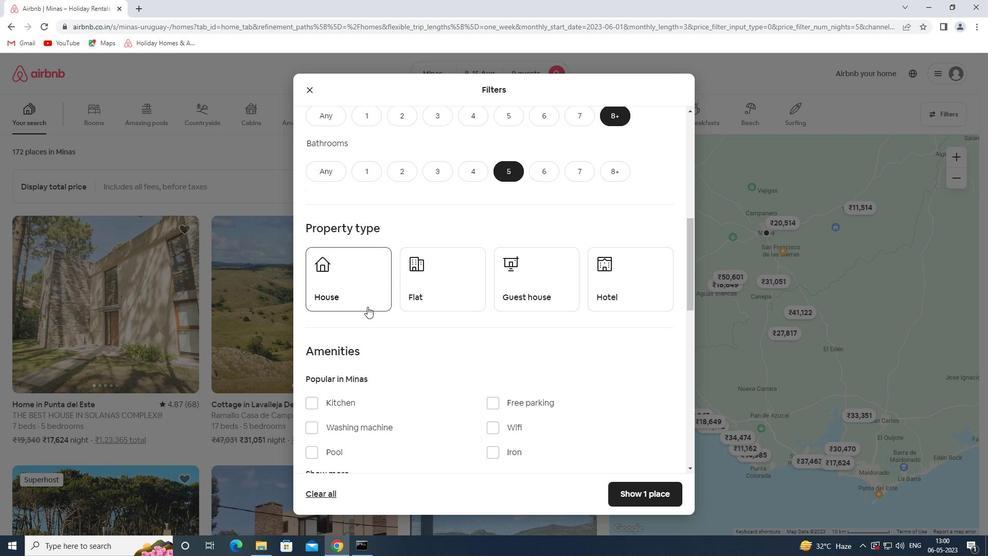 
Action: Mouse pressed left at (367, 296)
Screenshot: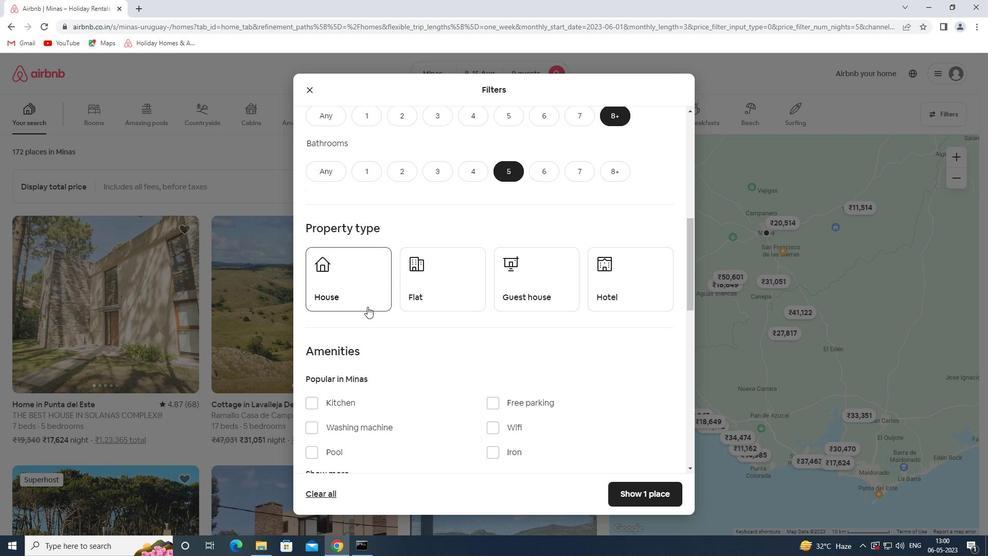 
Action: Mouse moved to (430, 288)
Screenshot: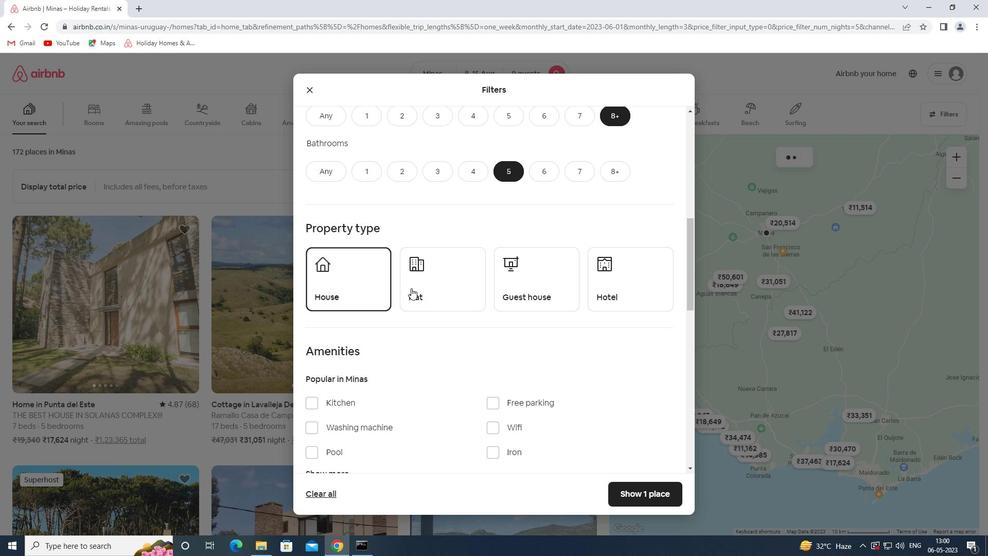 
Action: Mouse pressed left at (430, 288)
Screenshot: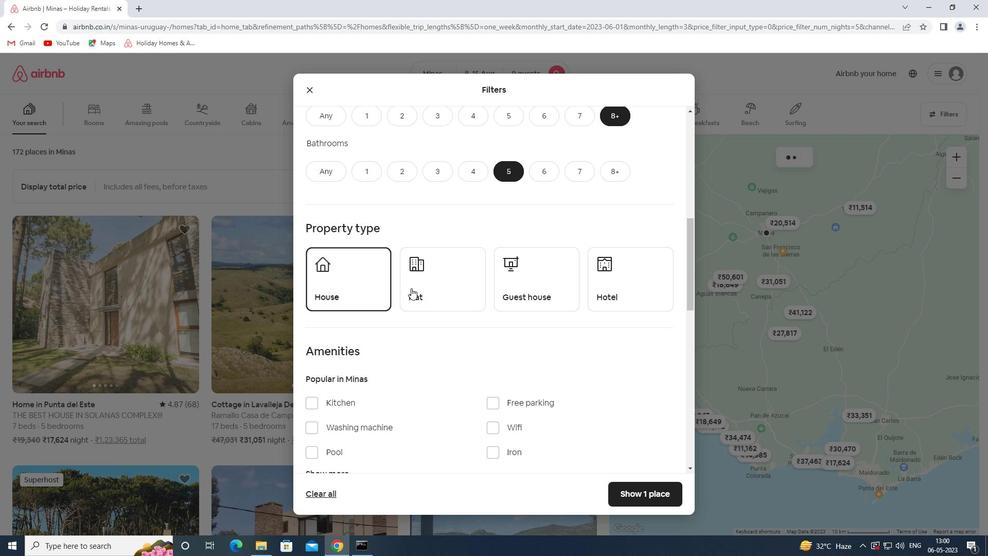 
Action: Mouse moved to (517, 282)
Screenshot: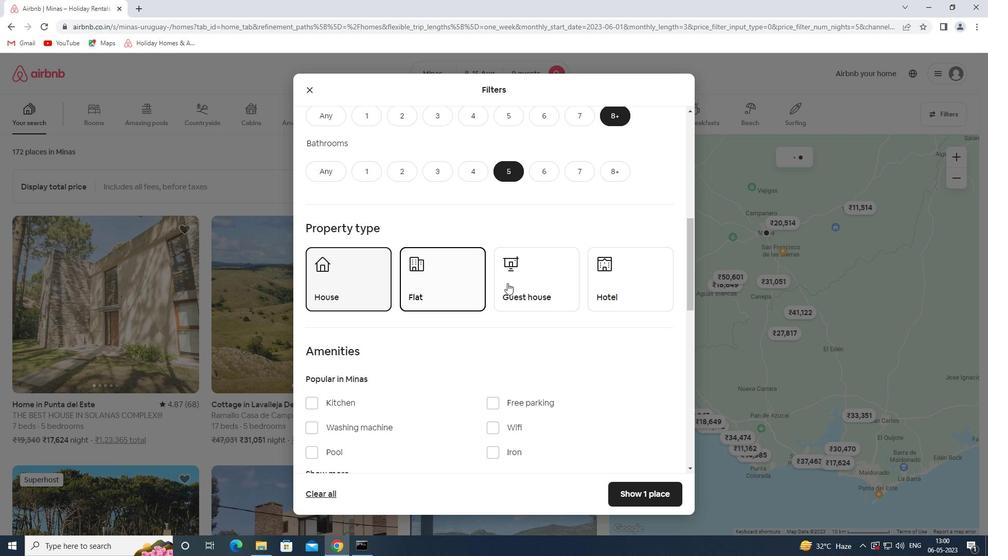 
Action: Mouse pressed left at (517, 282)
Screenshot: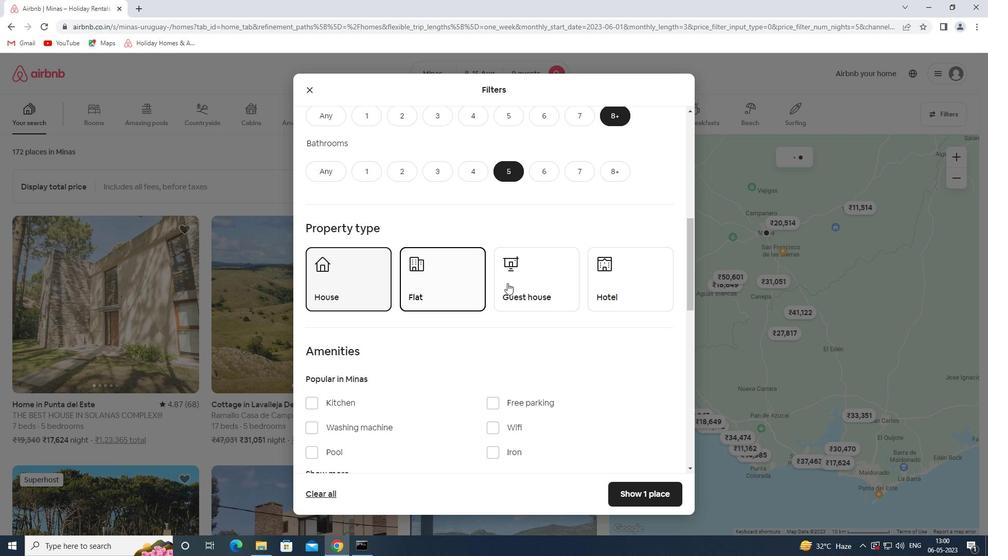 
Action: Mouse moved to (529, 284)
Screenshot: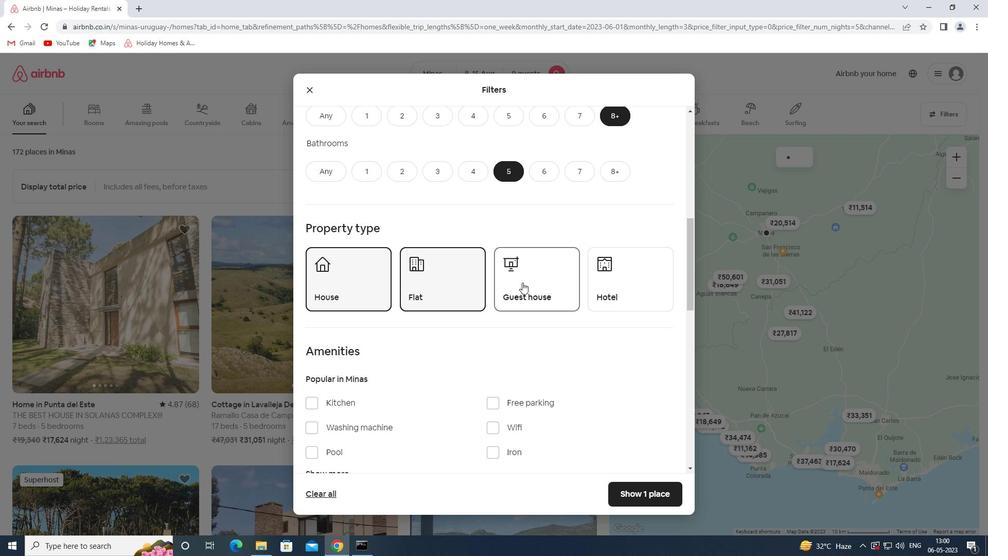 
Action: Mouse scrolled (529, 284) with delta (0, 0)
Screenshot: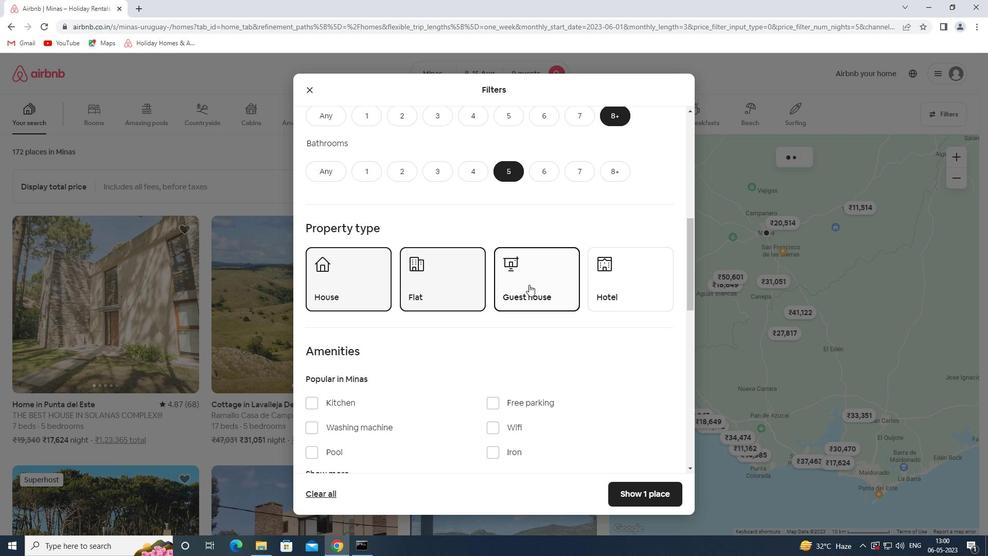 
Action: Mouse scrolled (529, 284) with delta (0, 0)
Screenshot: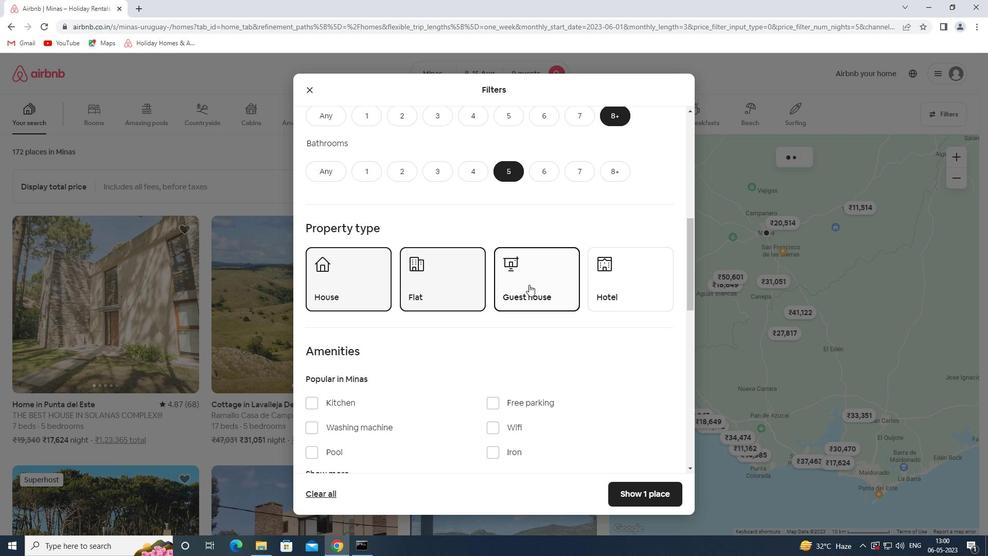 
Action: Mouse scrolled (529, 284) with delta (0, 0)
Screenshot: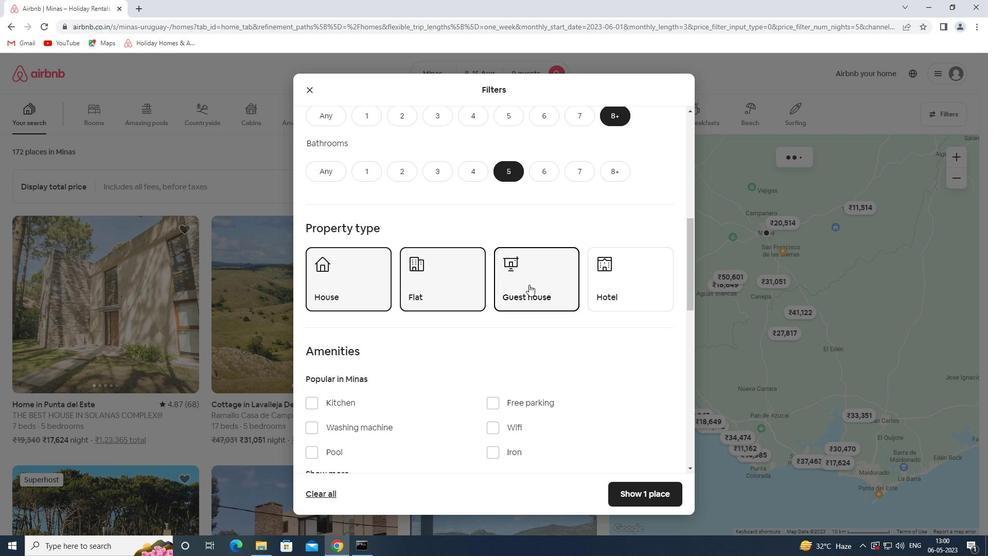 
Action: Mouse scrolled (529, 284) with delta (0, 0)
Screenshot: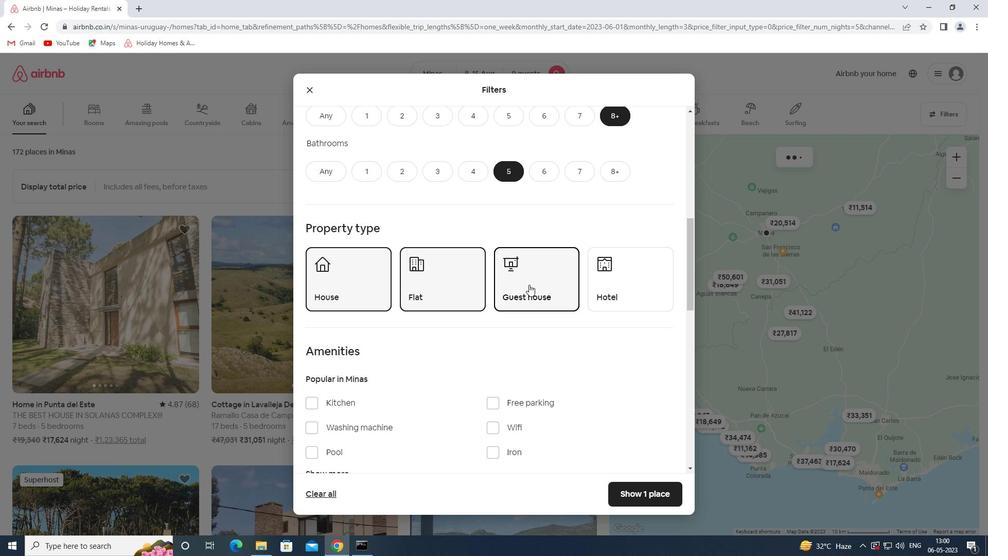 
Action: Mouse moved to (334, 268)
Screenshot: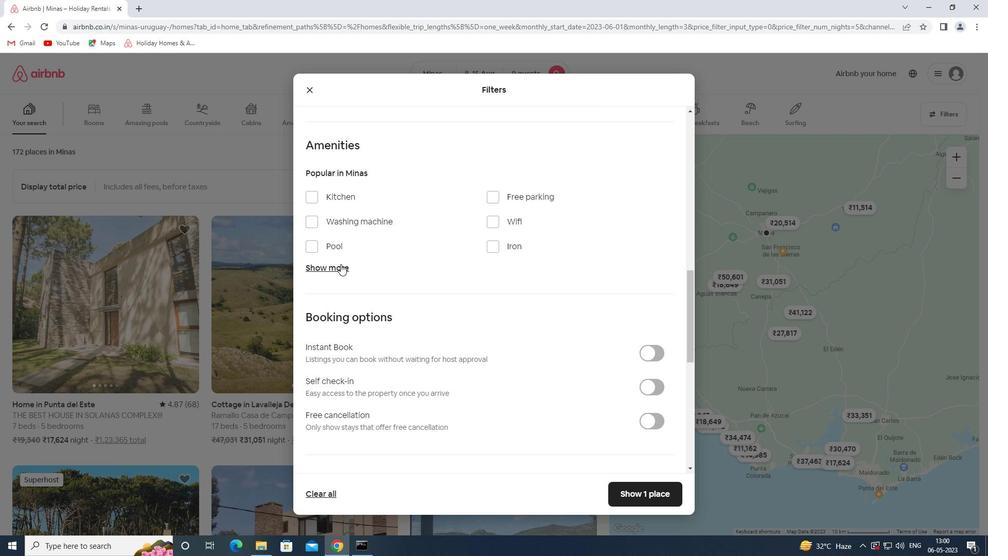 
Action: Mouse pressed left at (334, 268)
Screenshot: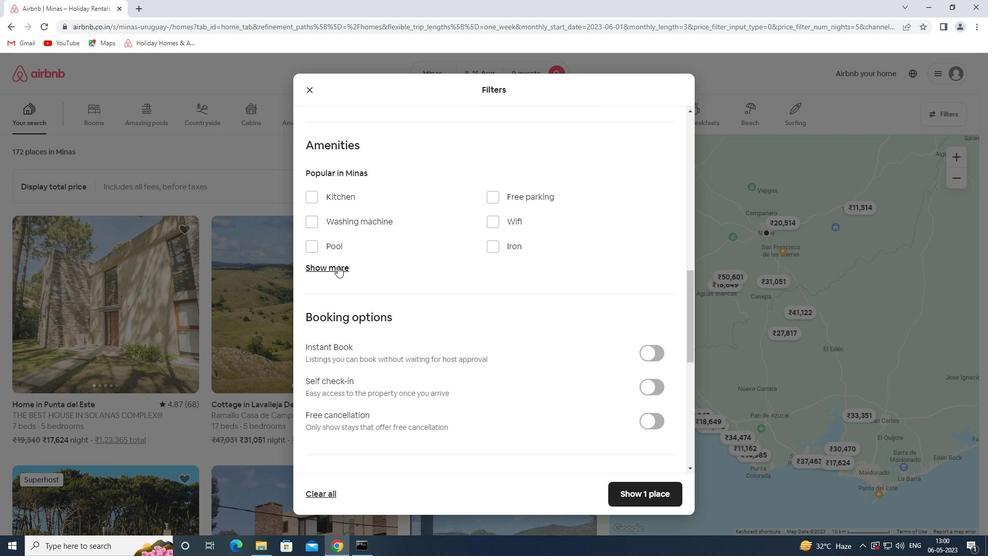 
Action: Mouse moved to (504, 201)
Screenshot: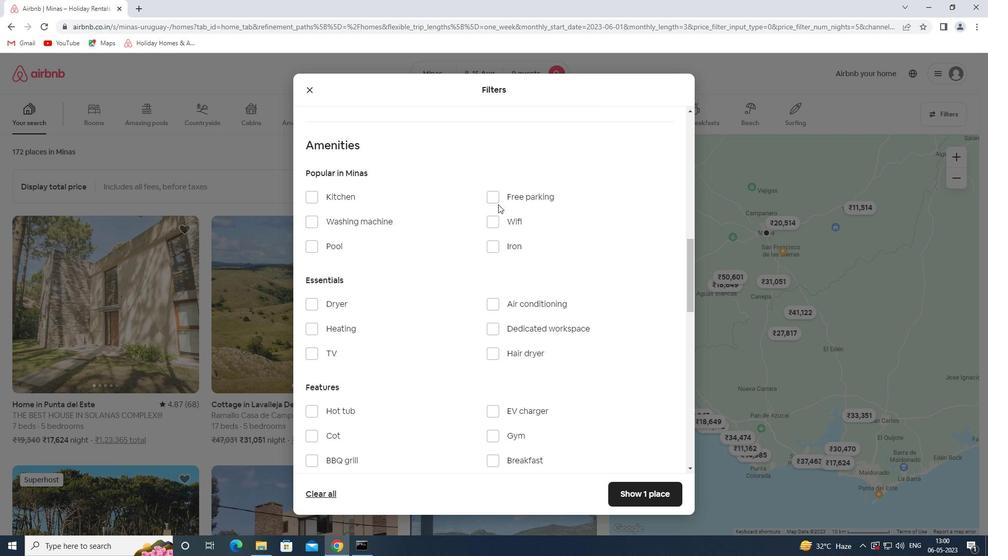 
Action: Mouse pressed left at (504, 201)
Screenshot: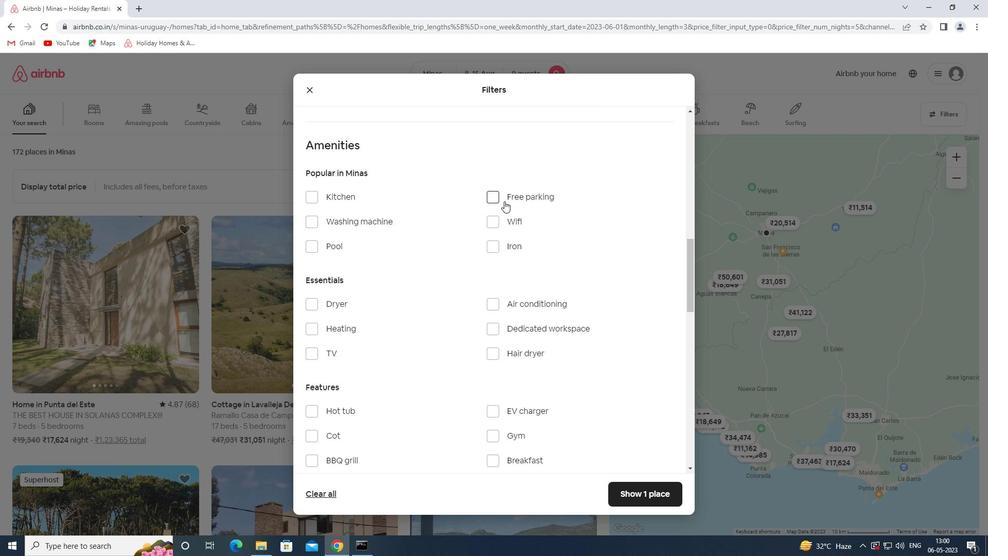 
Action: Mouse moved to (495, 220)
Screenshot: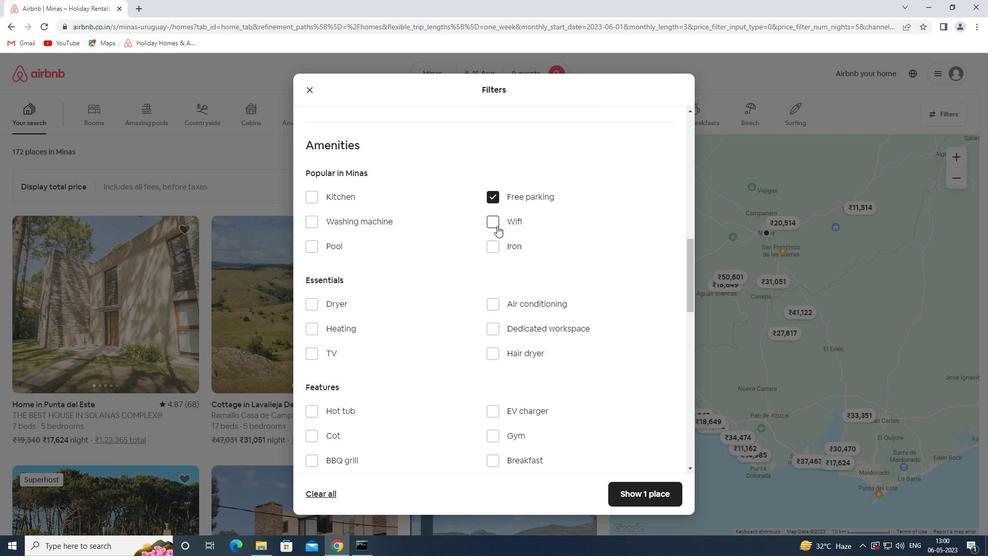 
Action: Mouse pressed left at (495, 220)
Screenshot: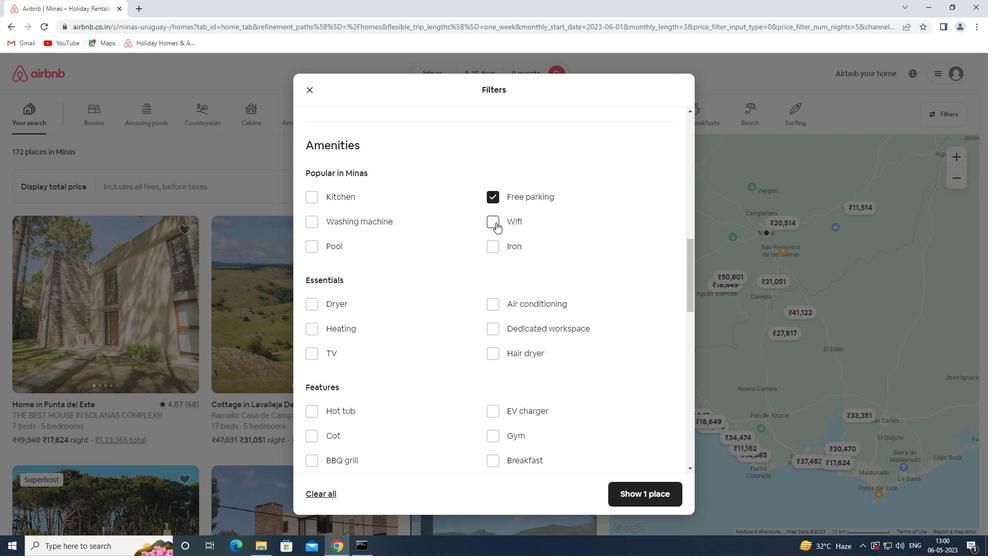 
Action: Mouse moved to (507, 360)
Screenshot: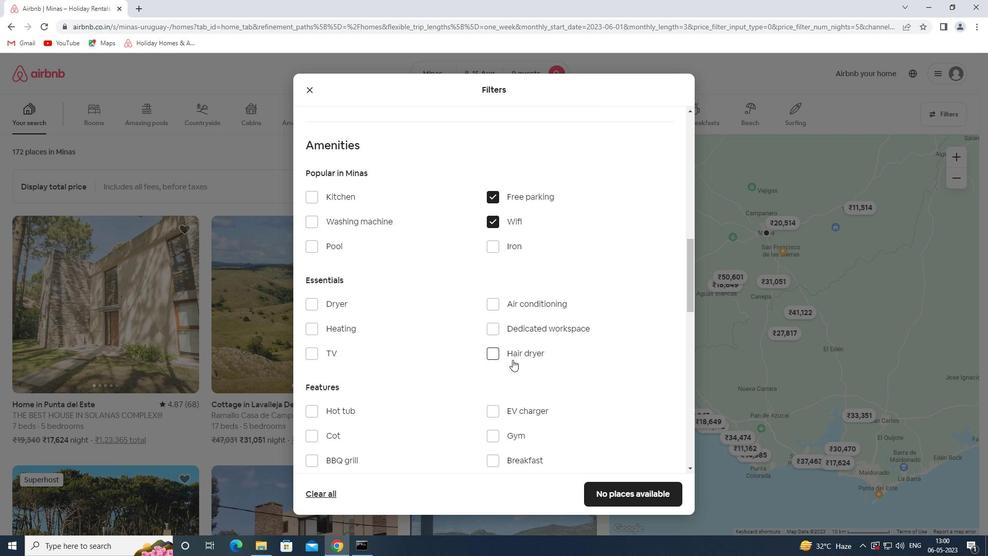 
Action: Mouse scrolled (507, 360) with delta (0, 0)
Screenshot: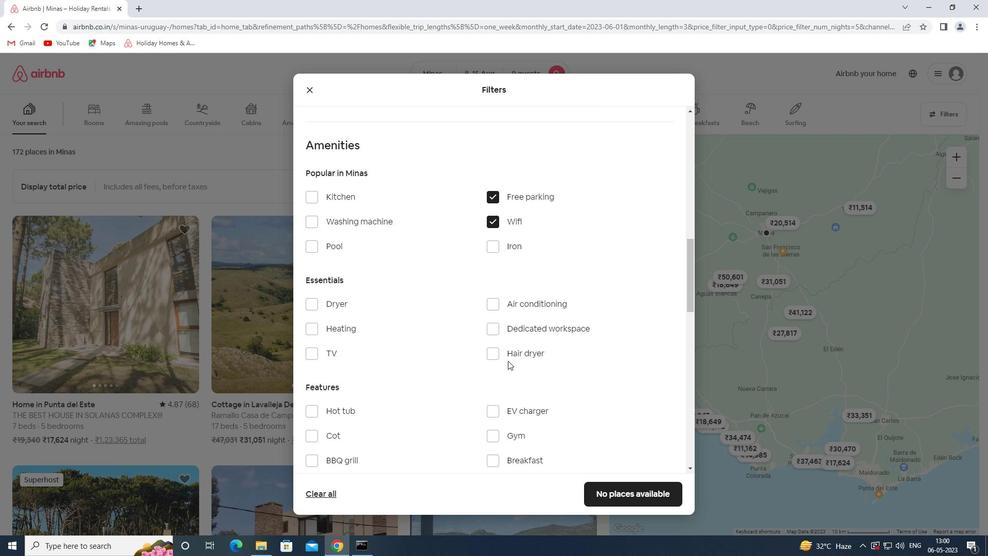 
Action: Mouse scrolled (507, 360) with delta (0, 0)
Screenshot: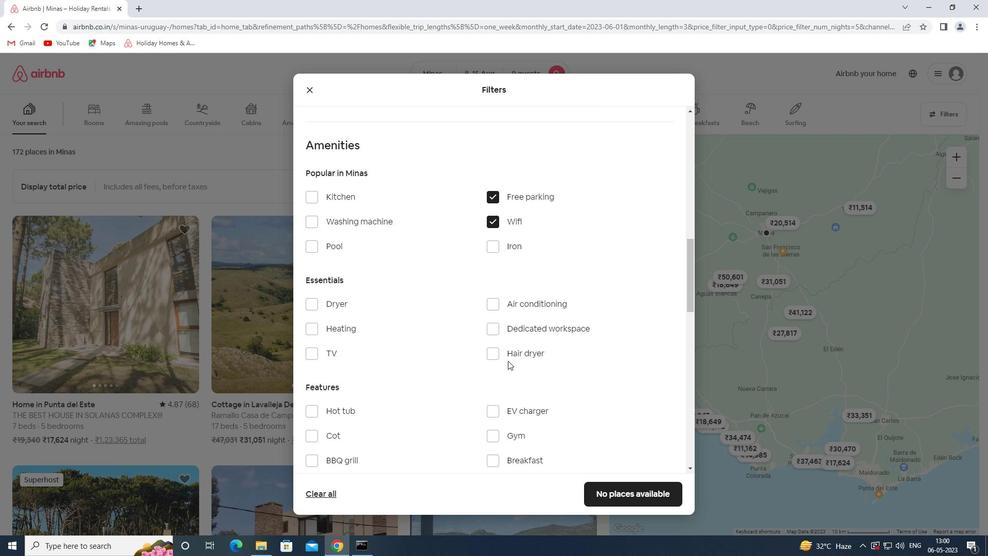 
Action: Mouse scrolled (507, 360) with delta (0, 0)
Screenshot: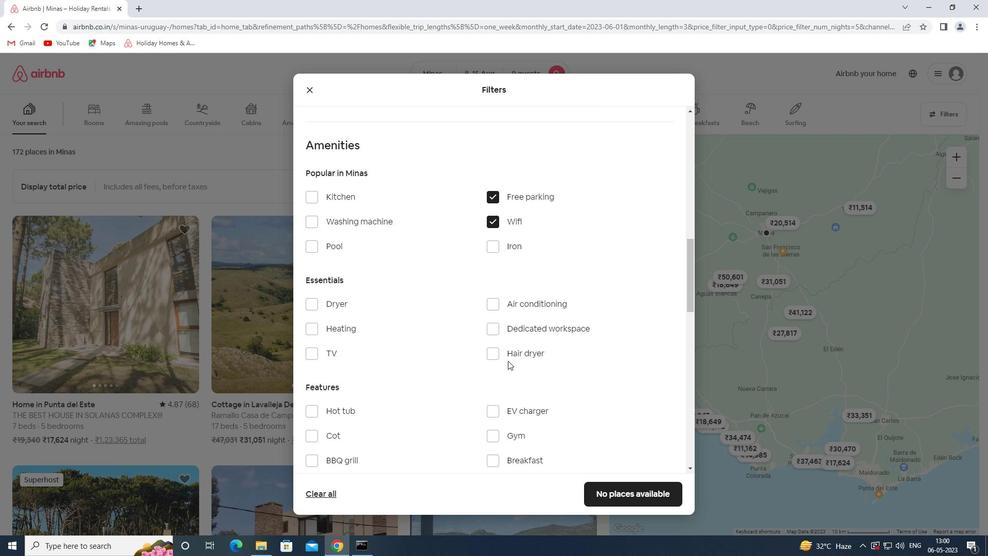 
Action: Mouse moved to (506, 279)
Screenshot: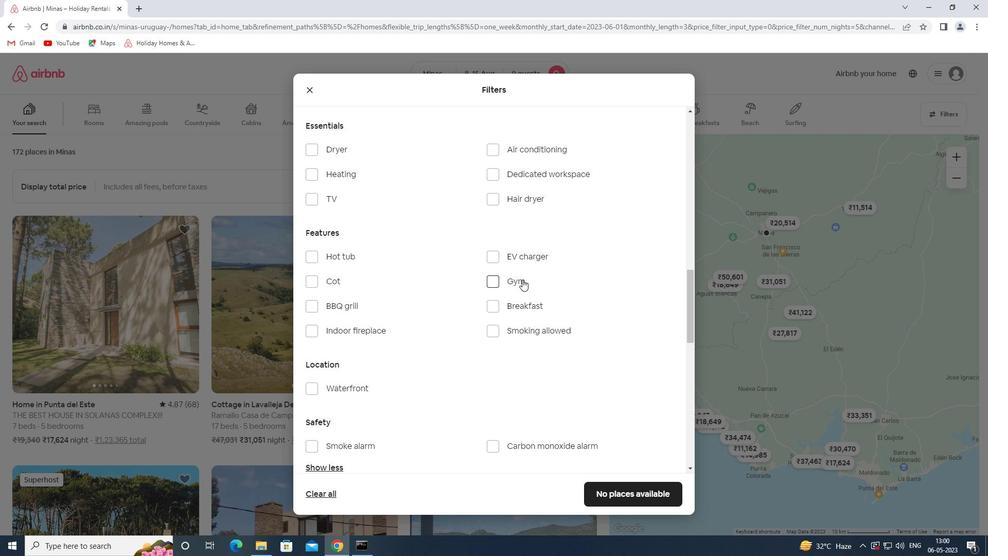 
Action: Mouse pressed left at (506, 279)
Screenshot: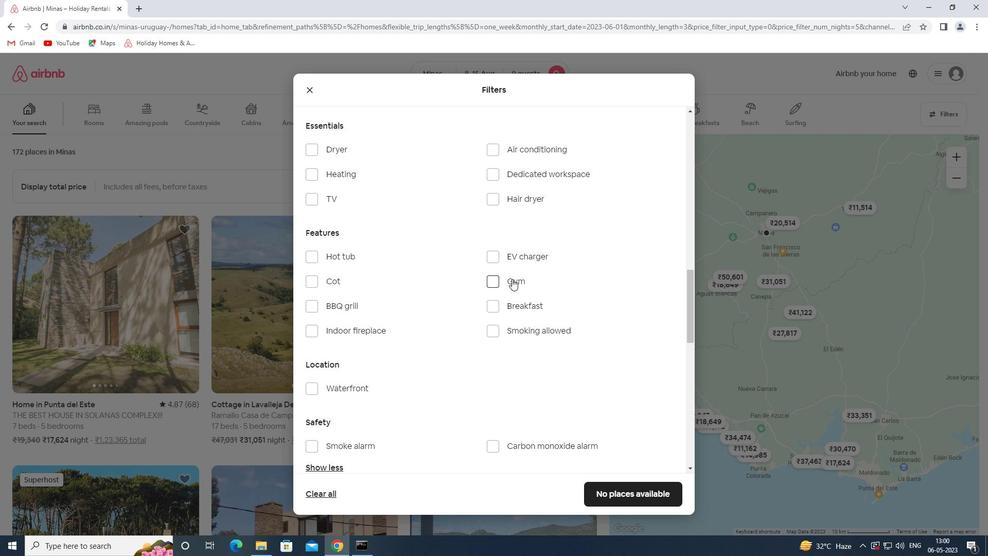 
Action: Mouse moved to (508, 304)
Screenshot: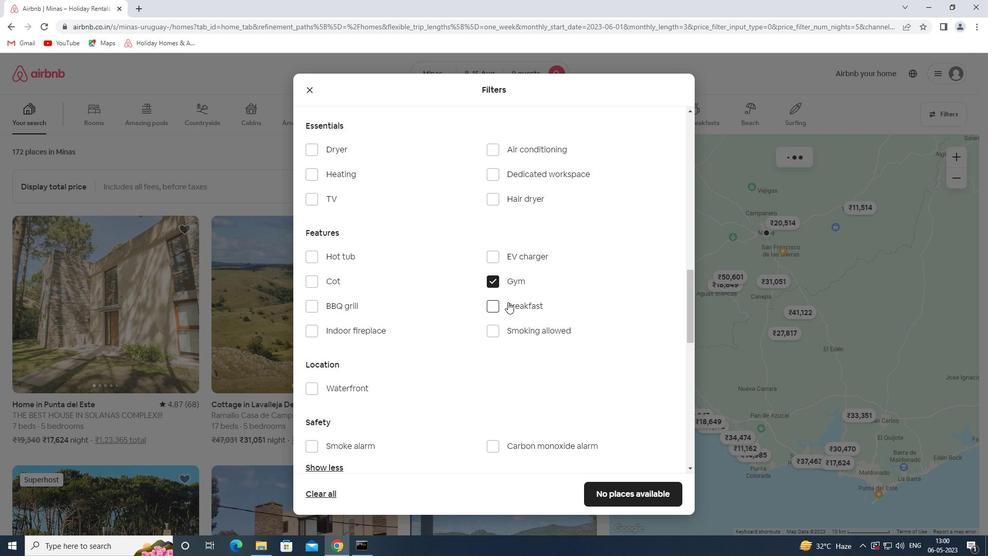 
Action: Mouse pressed left at (508, 304)
Screenshot: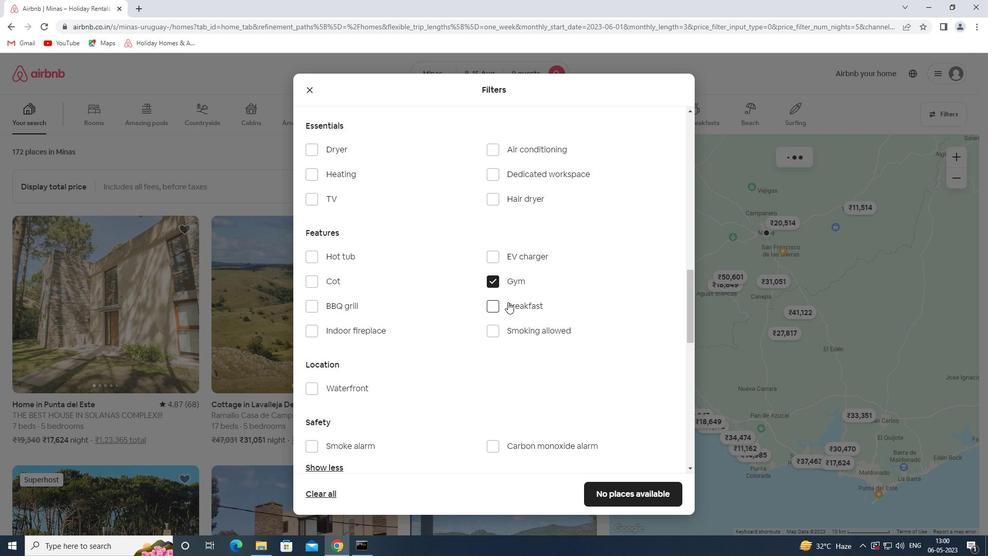 
Action: Mouse moved to (495, 349)
Screenshot: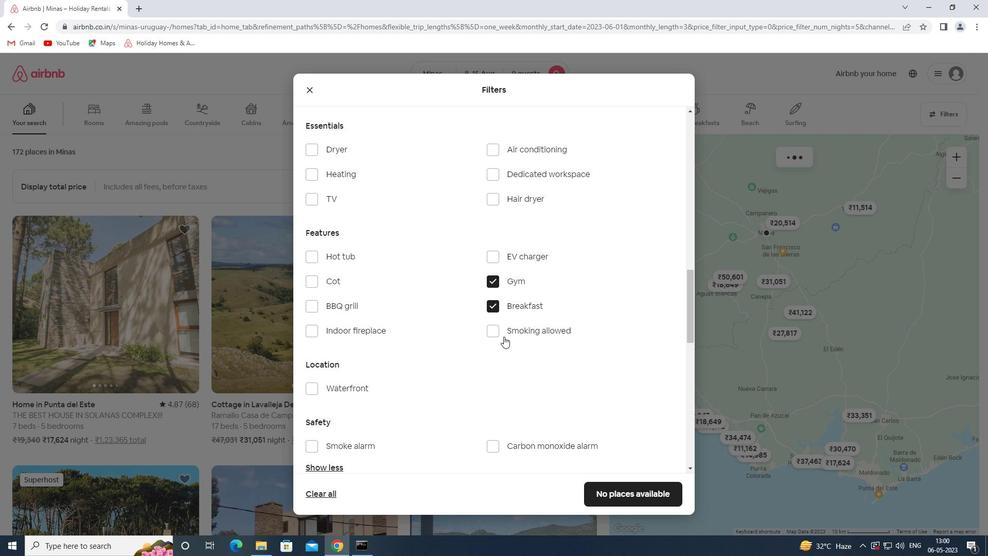 
Action: Mouse scrolled (495, 348) with delta (0, 0)
Screenshot: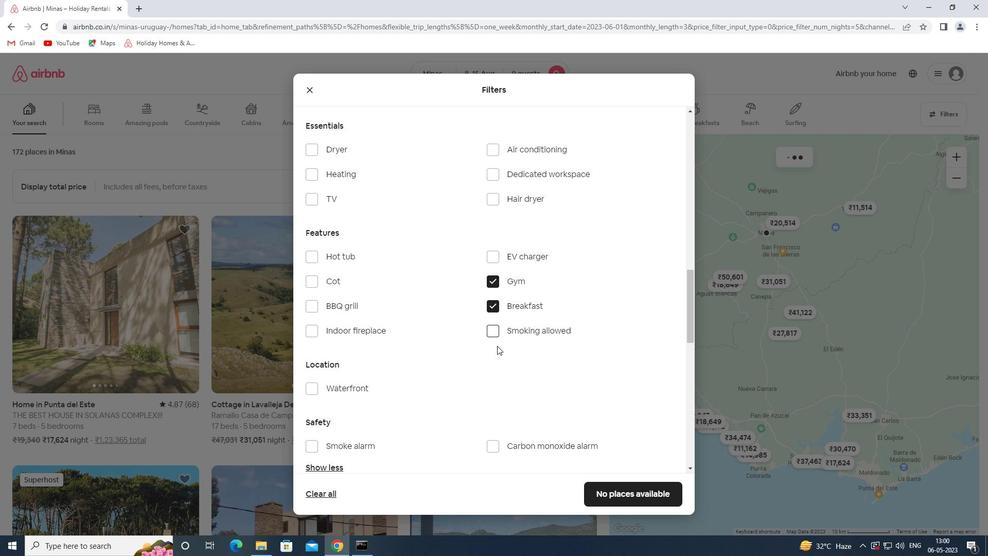 
Action: Mouse scrolled (495, 348) with delta (0, 0)
Screenshot: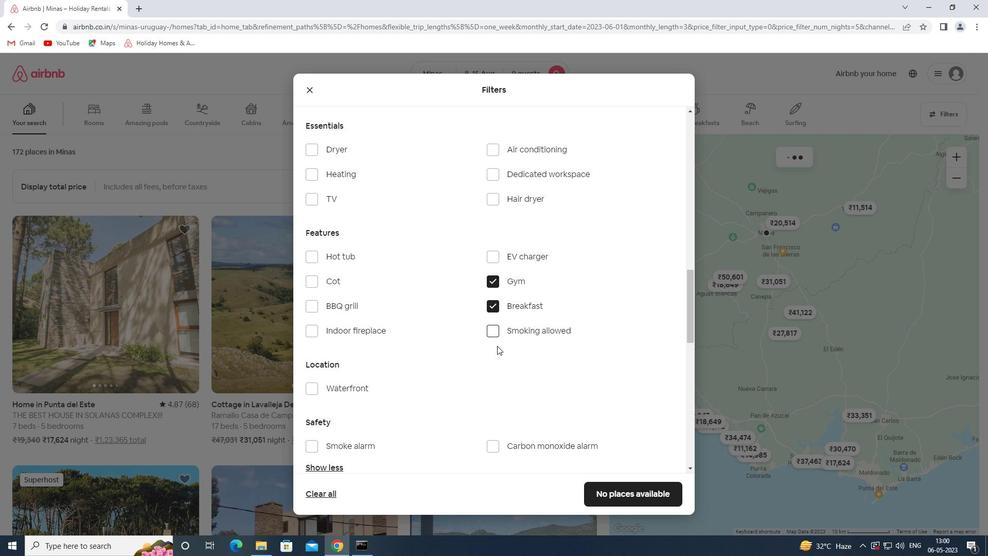 
Action: Mouse scrolled (495, 348) with delta (0, 0)
Screenshot: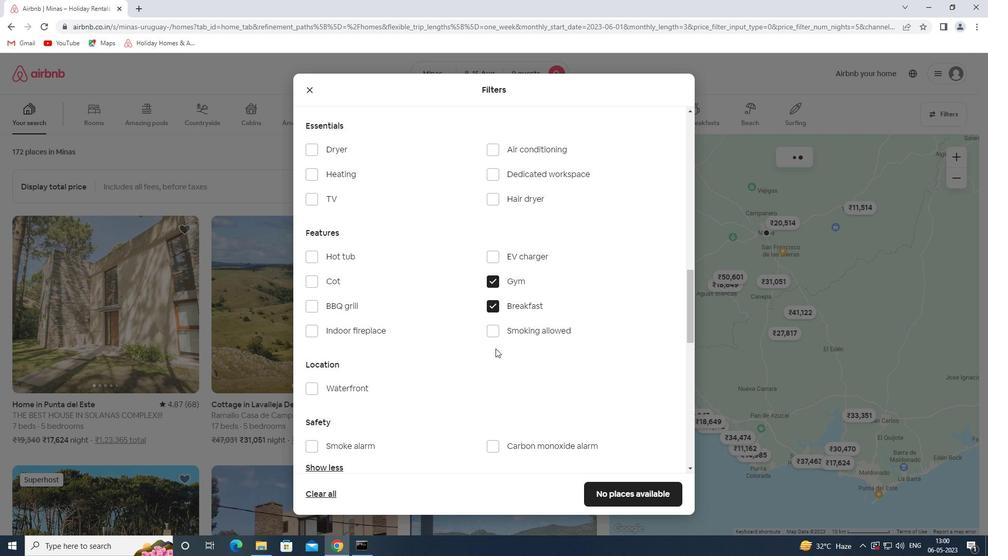 
Action: Mouse moved to (649, 423)
Screenshot: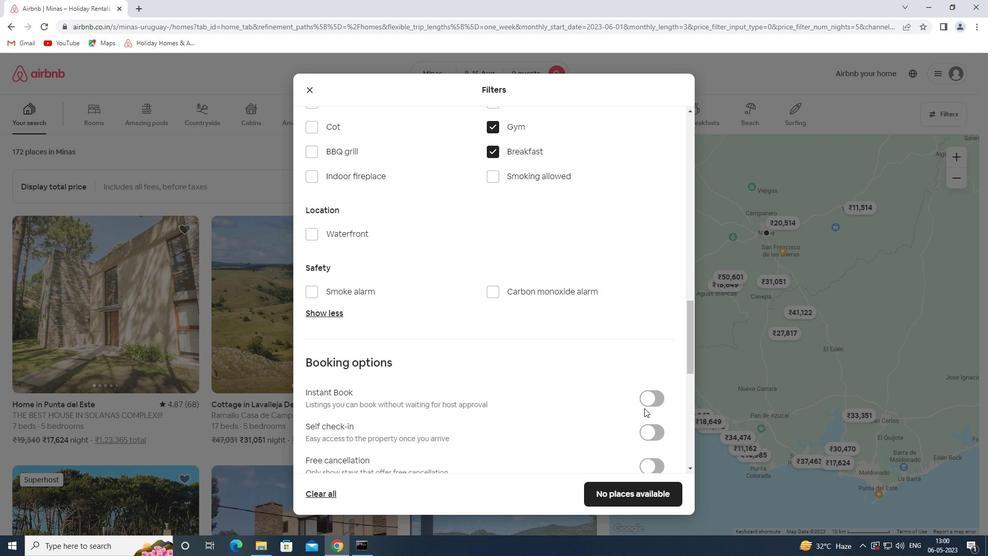 
Action: Mouse pressed left at (649, 423)
Screenshot: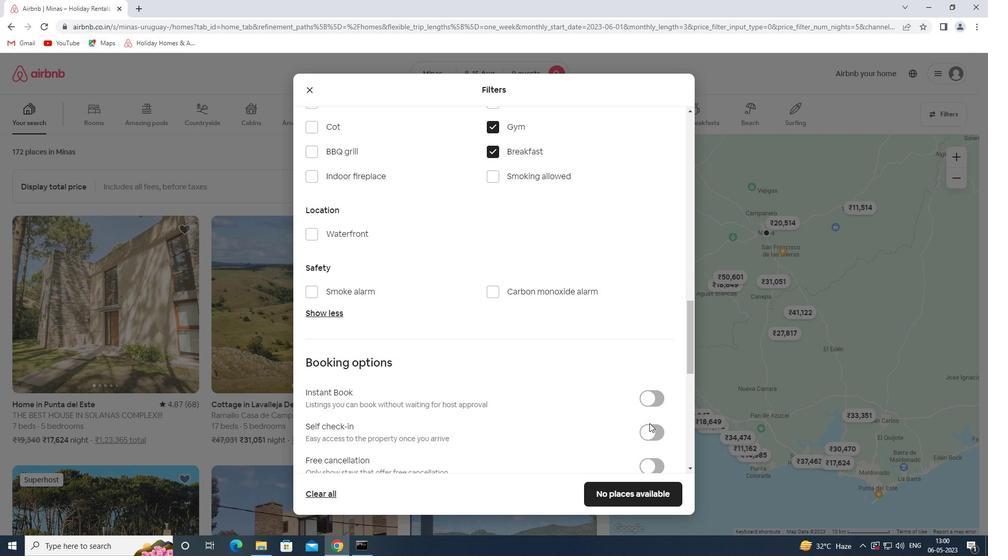 
Action: Mouse moved to (646, 430)
Screenshot: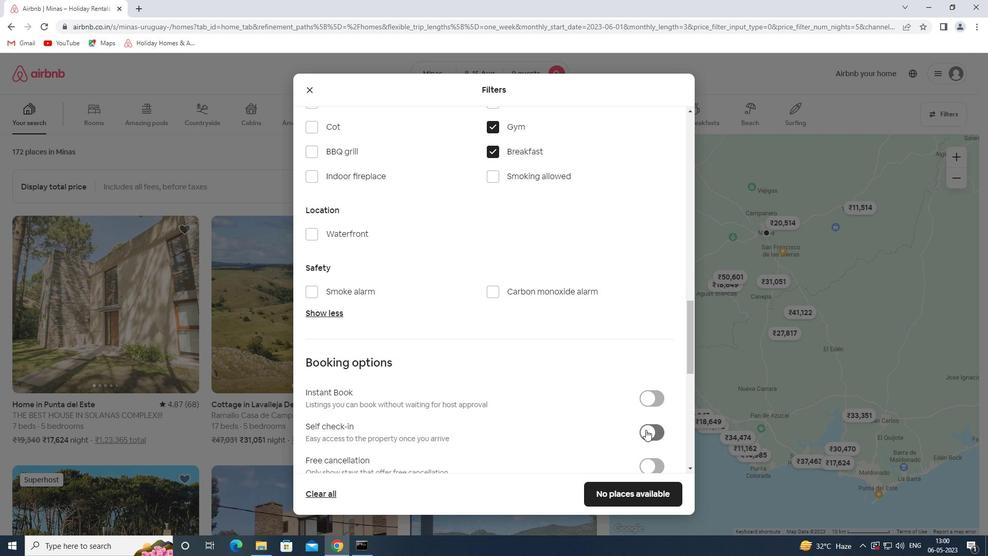 
Action: Mouse pressed left at (646, 430)
Screenshot: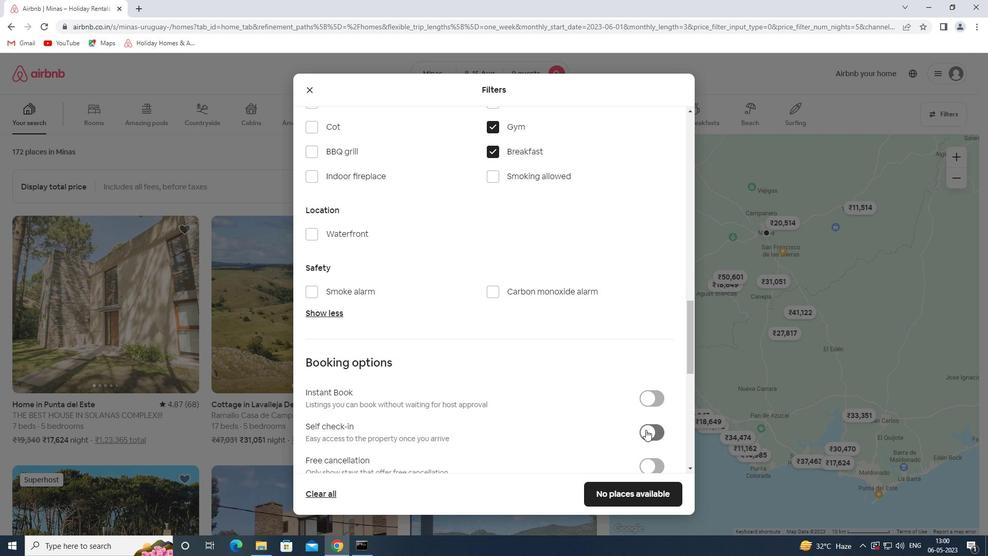 
Action: Mouse moved to (528, 384)
Screenshot: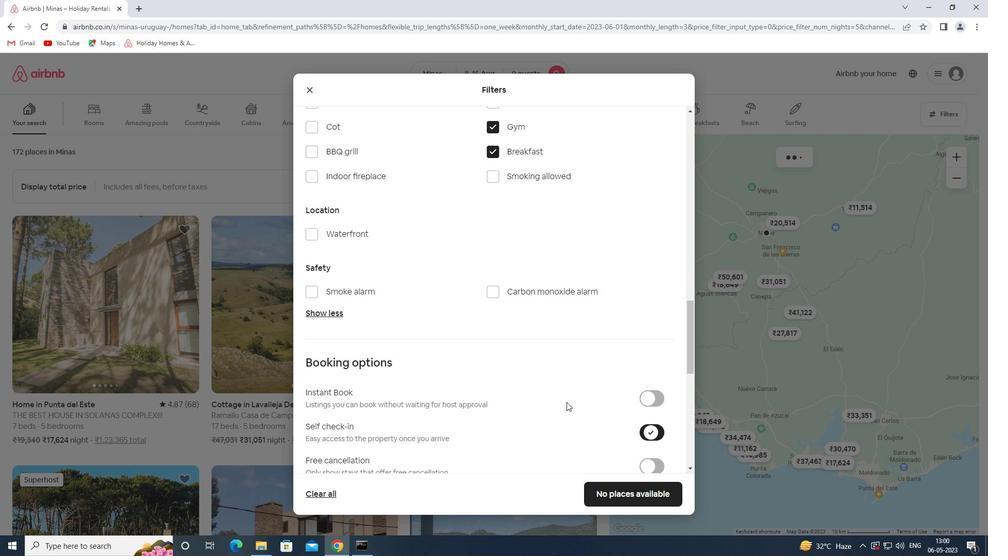 
Action: Mouse scrolled (528, 383) with delta (0, 0)
Screenshot: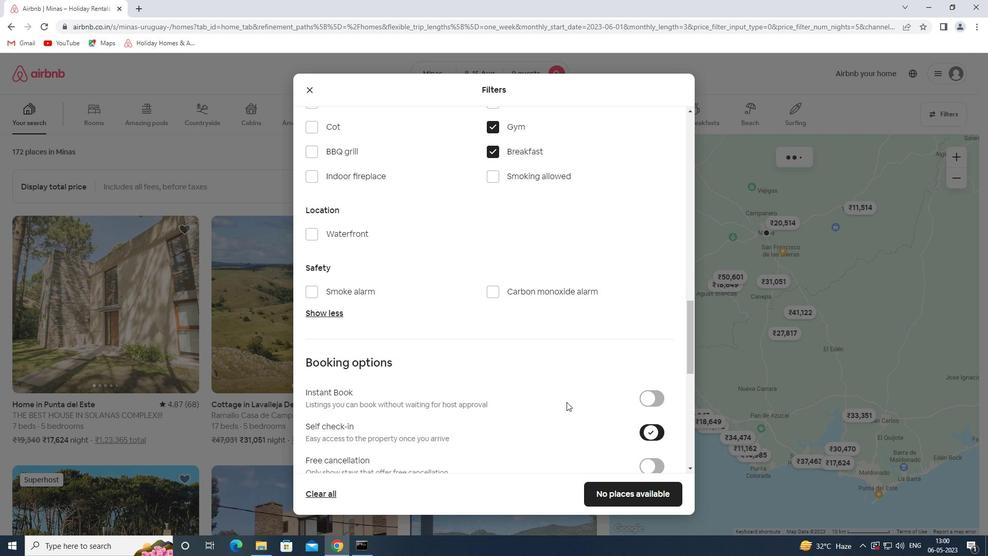 
Action: Mouse scrolled (528, 383) with delta (0, 0)
Screenshot: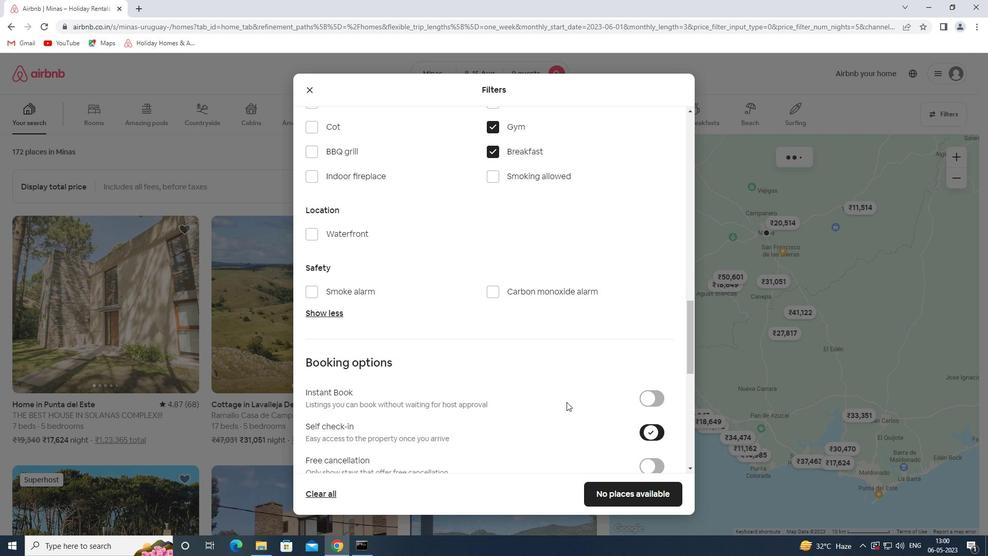 
Action: Mouse scrolled (528, 383) with delta (0, 0)
Screenshot: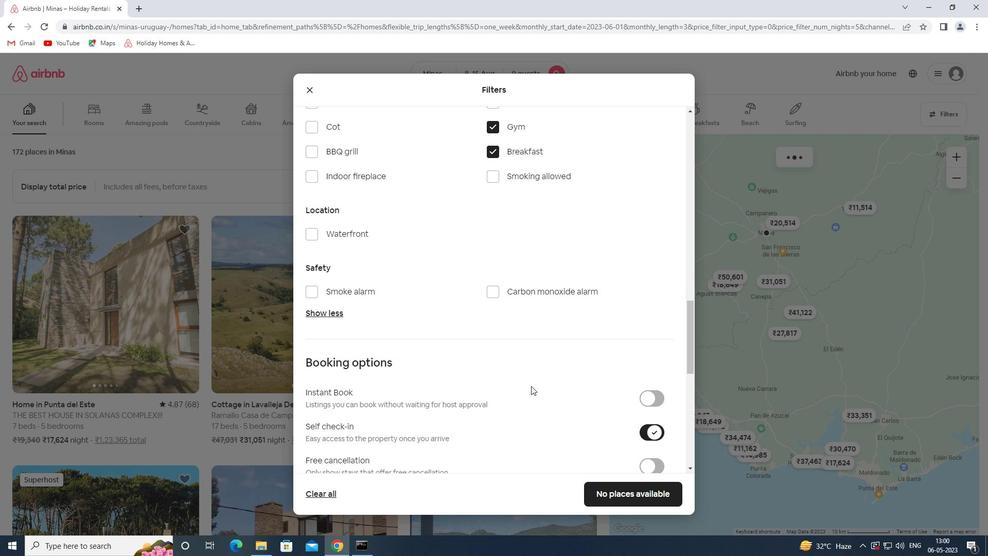 
Action: Mouse scrolled (528, 383) with delta (0, 0)
Screenshot: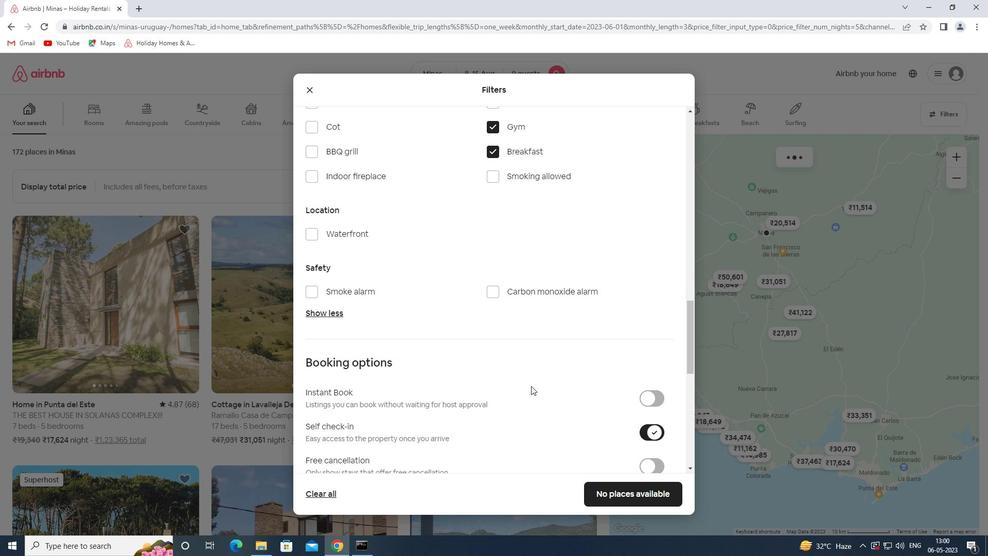 
Action: Mouse scrolled (528, 383) with delta (0, 0)
Screenshot: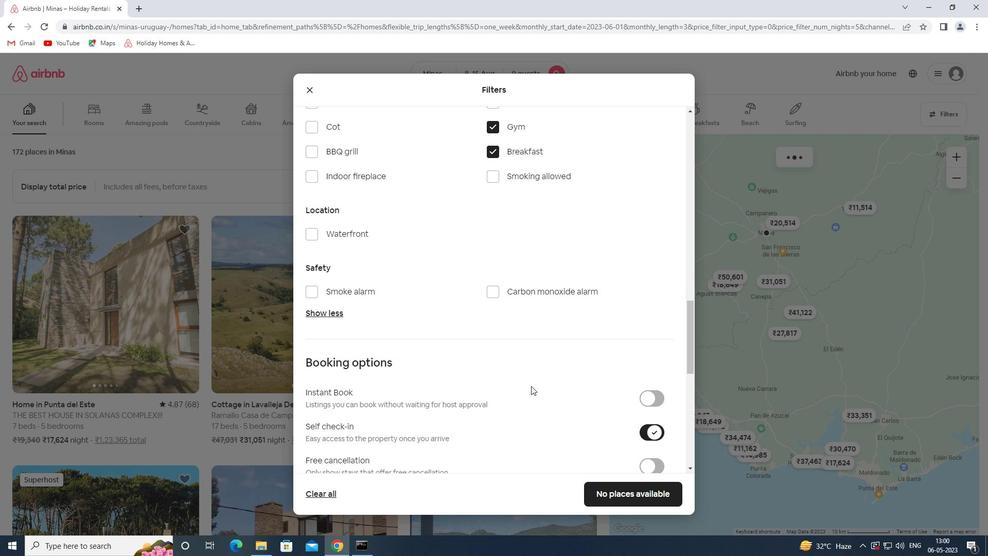 
Action: Mouse scrolled (528, 383) with delta (0, 0)
Screenshot: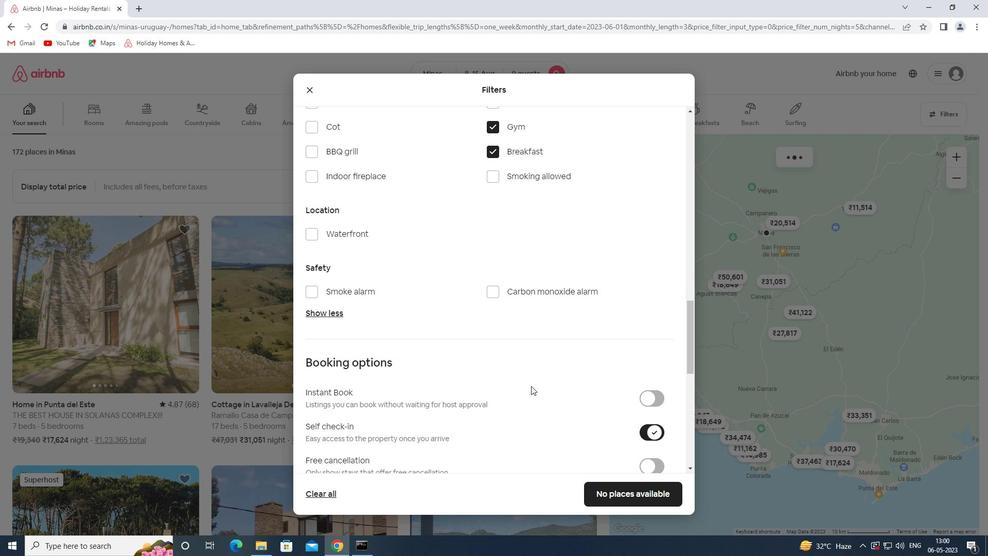 
Action: Mouse moved to (528, 384)
Screenshot: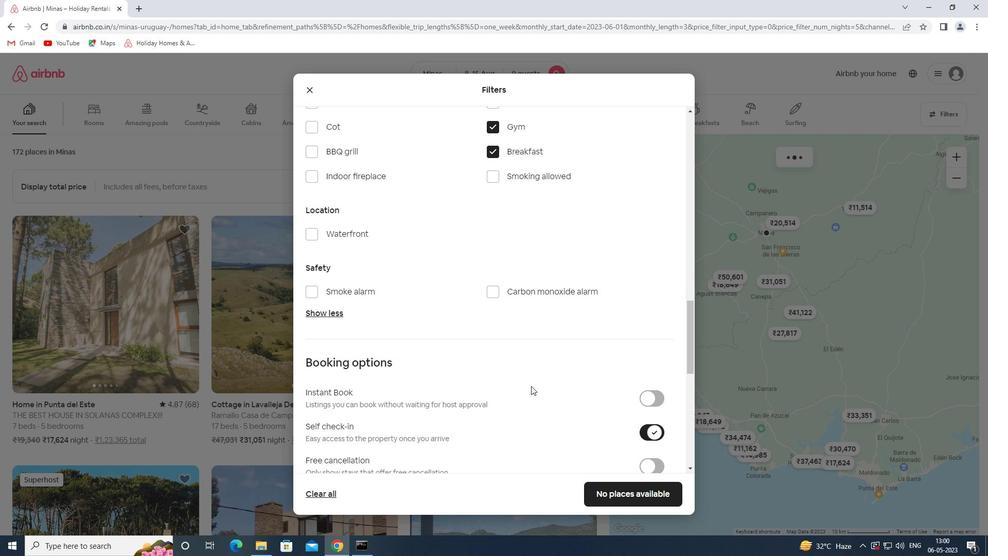
Action: Mouse scrolled (528, 383) with delta (0, 0)
Screenshot: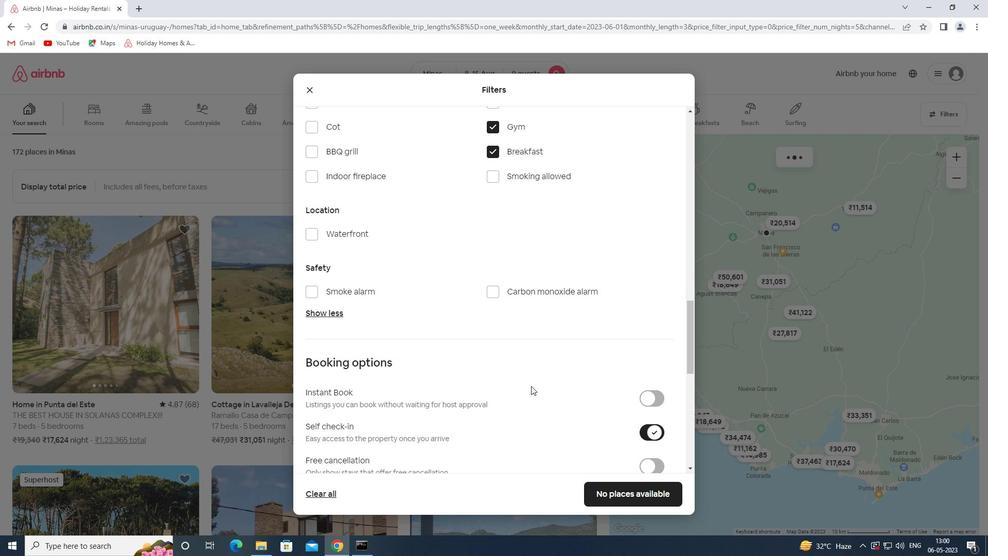 
Action: Mouse moved to (526, 384)
Screenshot: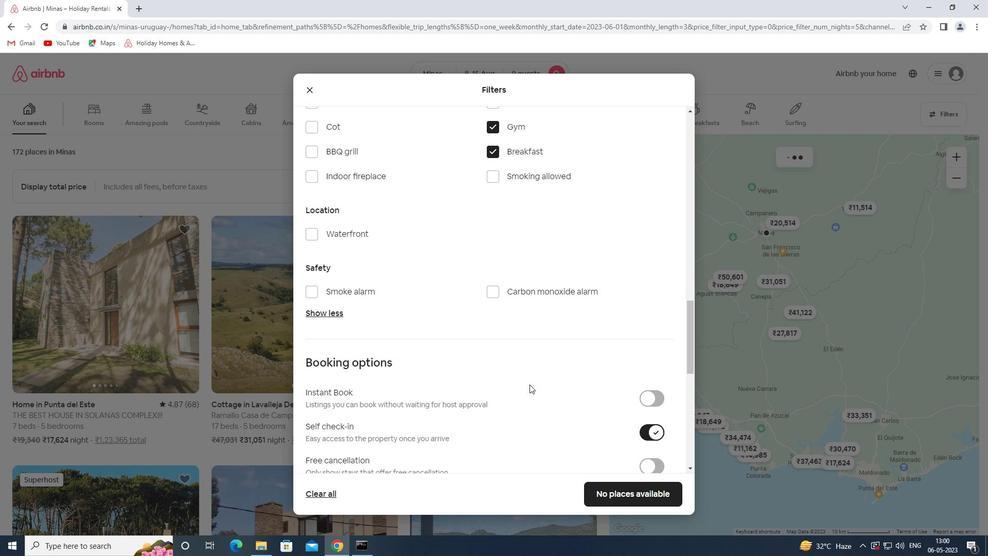 
Action: Mouse scrolled (526, 383) with delta (0, 0)
Screenshot: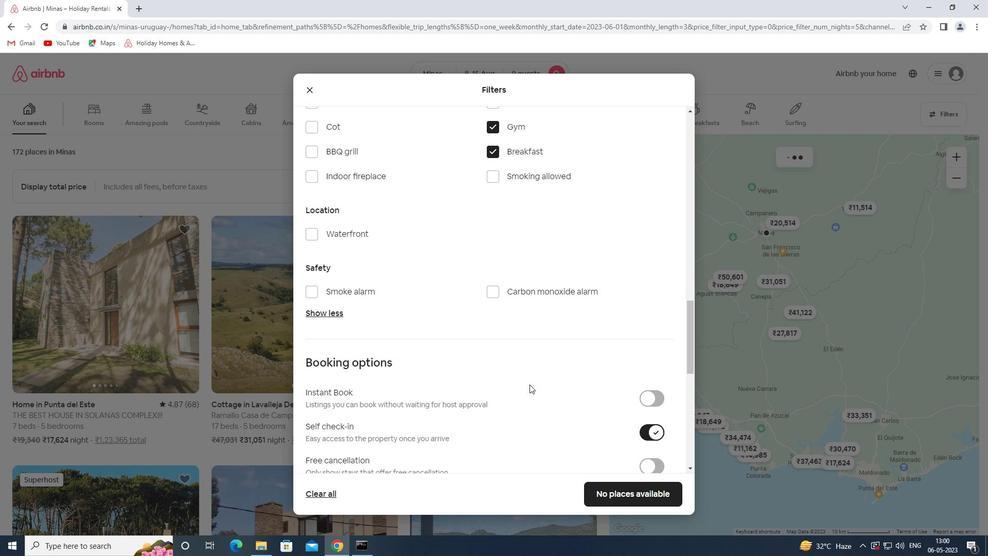 
Action: Mouse moved to (327, 441)
Screenshot: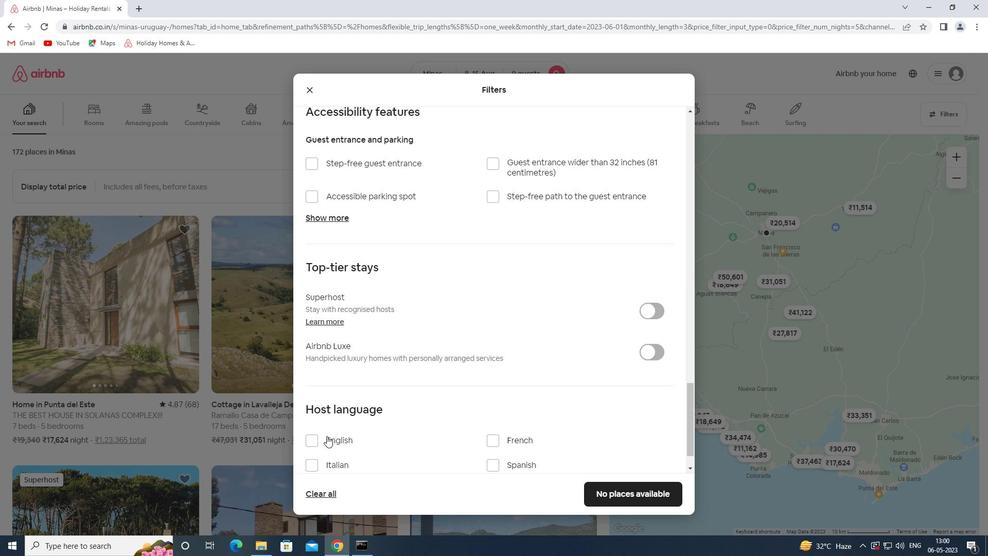 
Action: Mouse pressed left at (327, 441)
Screenshot: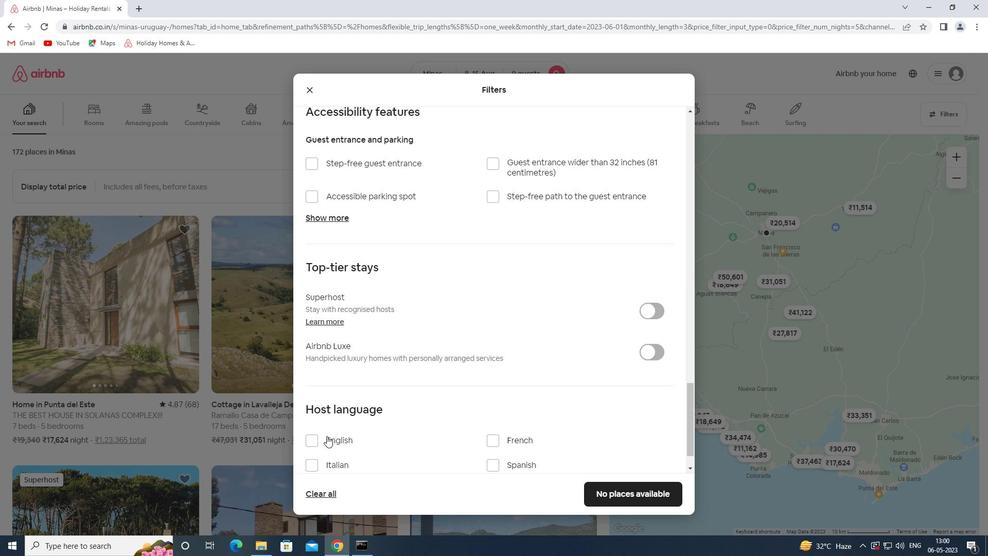 
Action: Mouse moved to (631, 492)
Screenshot: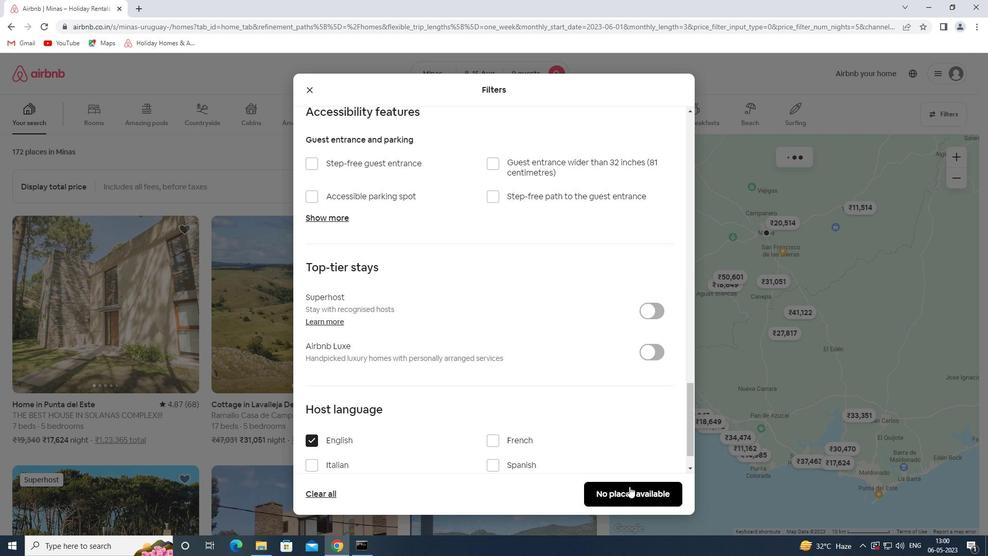 
Action: Mouse pressed left at (631, 492)
Screenshot: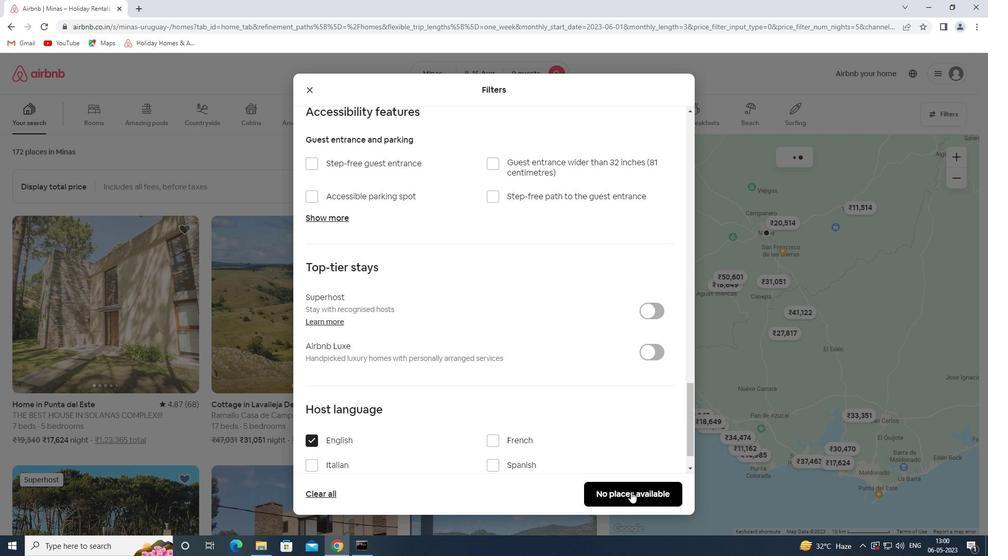 
Action: Mouse moved to (614, 480)
Screenshot: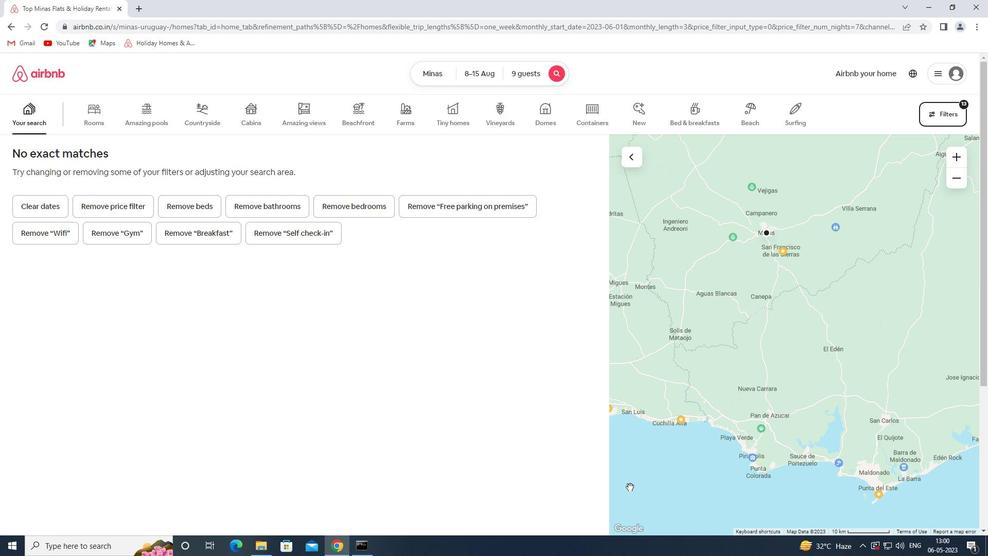 
